 Task: Find connections with filter location Shāhābād with filter topic #linkedintrainer with filter profile language German with filter current company The Quint with filter school Dr. A.P.J. Abdul Kalam Technical University with filter industry Public Health with filter service category Video Animation with filter keywords title Human Resources
Action: Mouse moved to (548, 74)
Screenshot: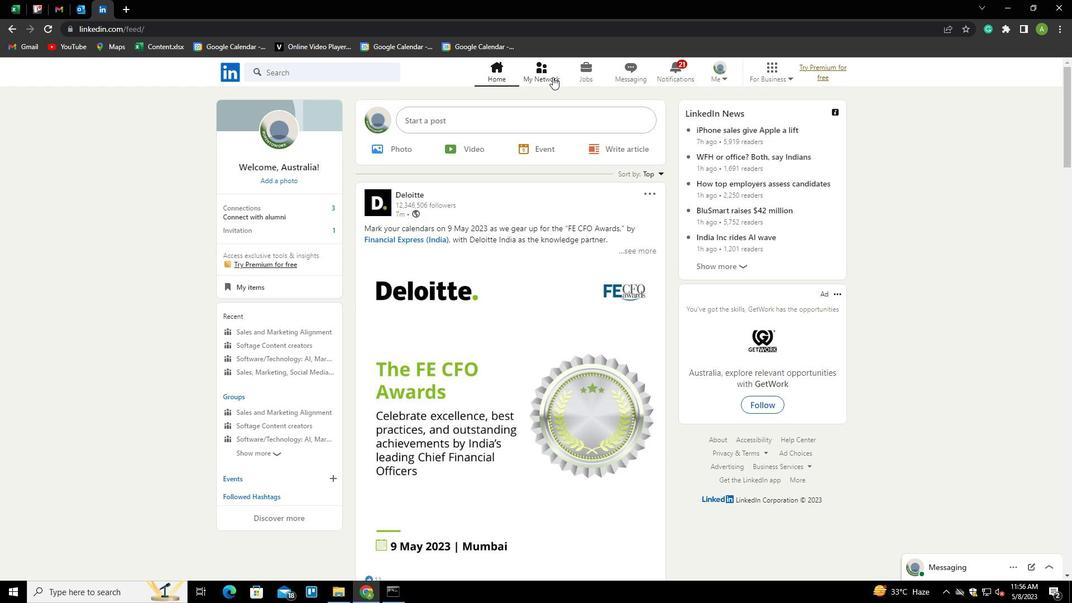 
Action: Mouse pressed left at (548, 74)
Screenshot: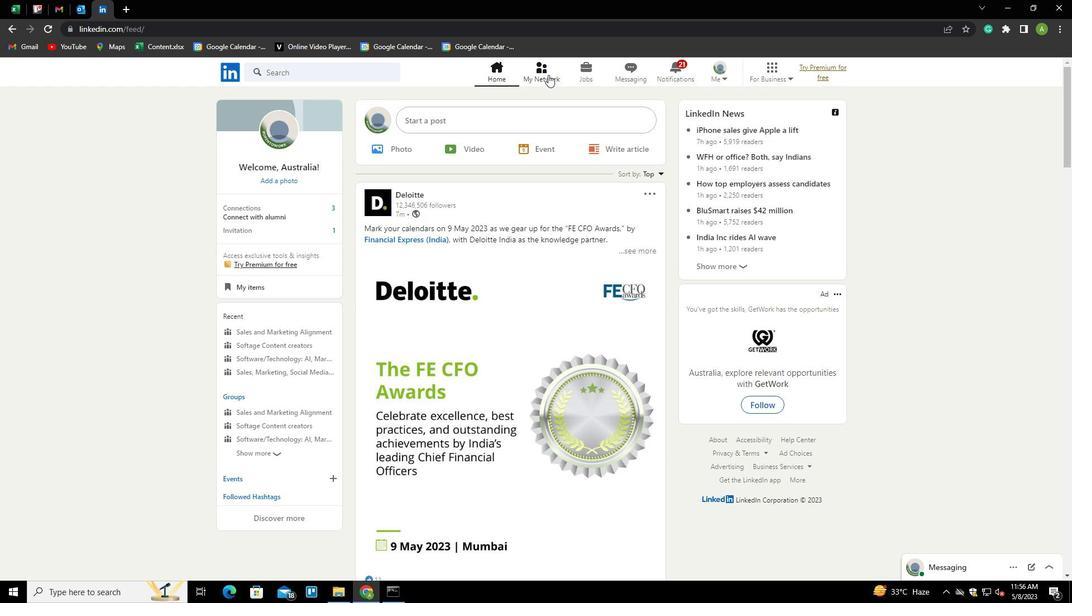 
Action: Mouse moved to (297, 129)
Screenshot: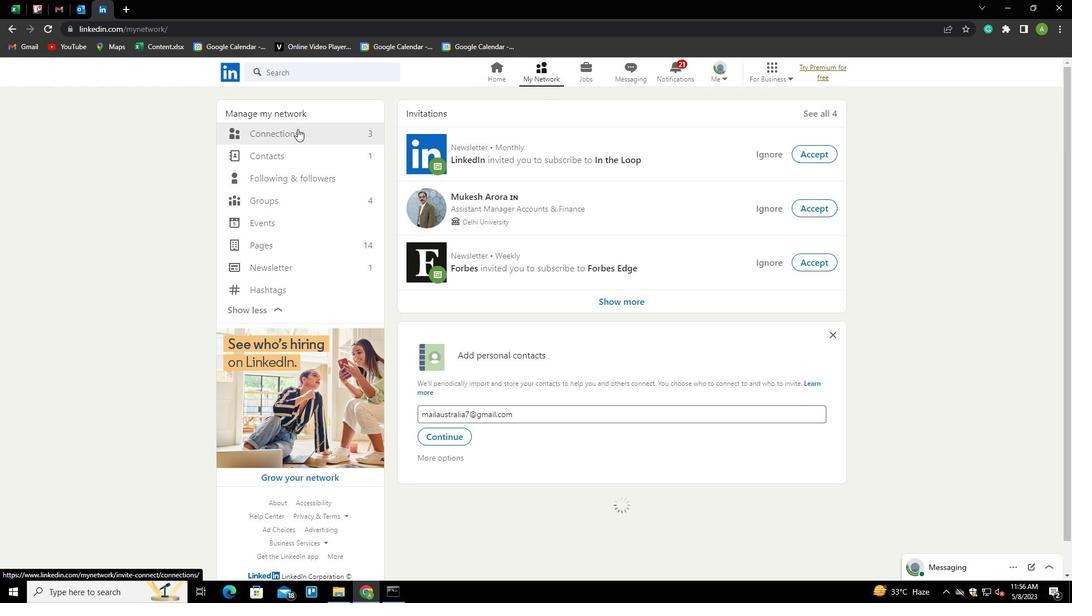 
Action: Mouse pressed left at (297, 129)
Screenshot: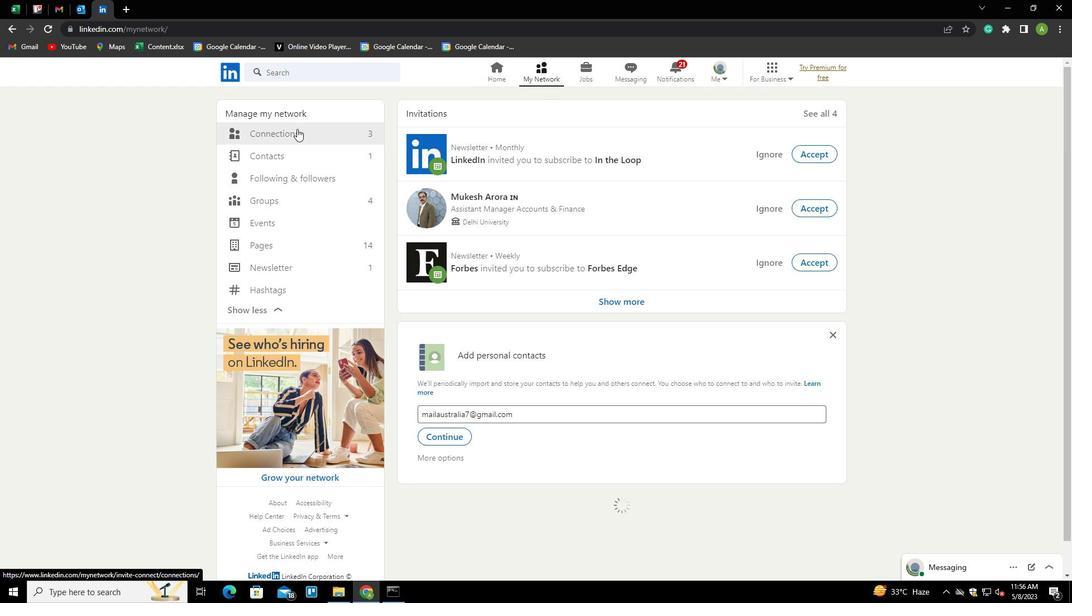 
Action: Mouse moved to (625, 129)
Screenshot: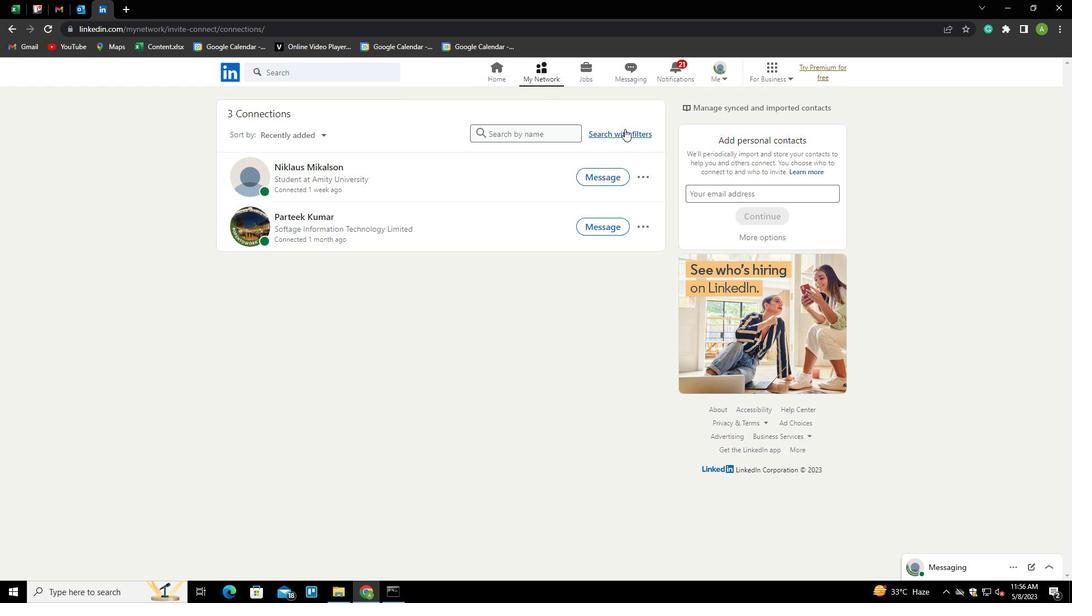 
Action: Mouse pressed left at (625, 129)
Screenshot: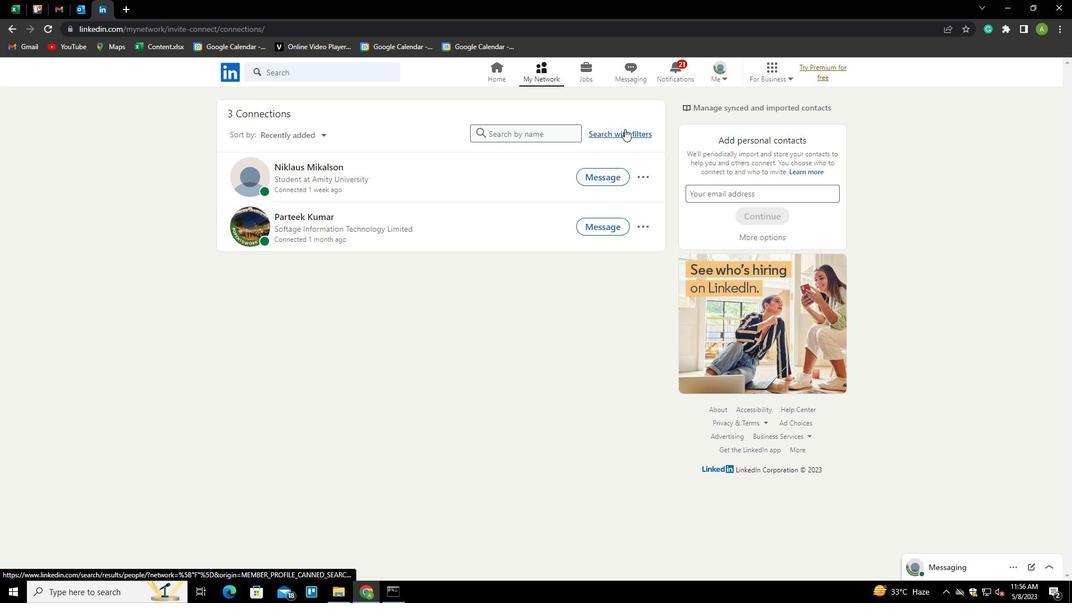 
Action: Mouse moved to (565, 103)
Screenshot: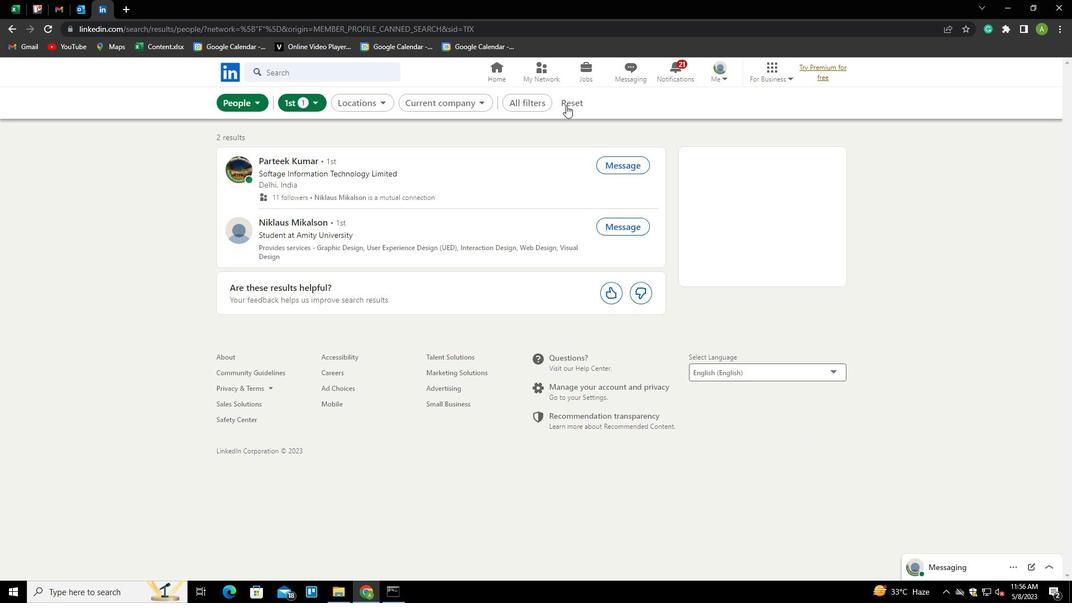 
Action: Mouse pressed left at (565, 103)
Screenshot: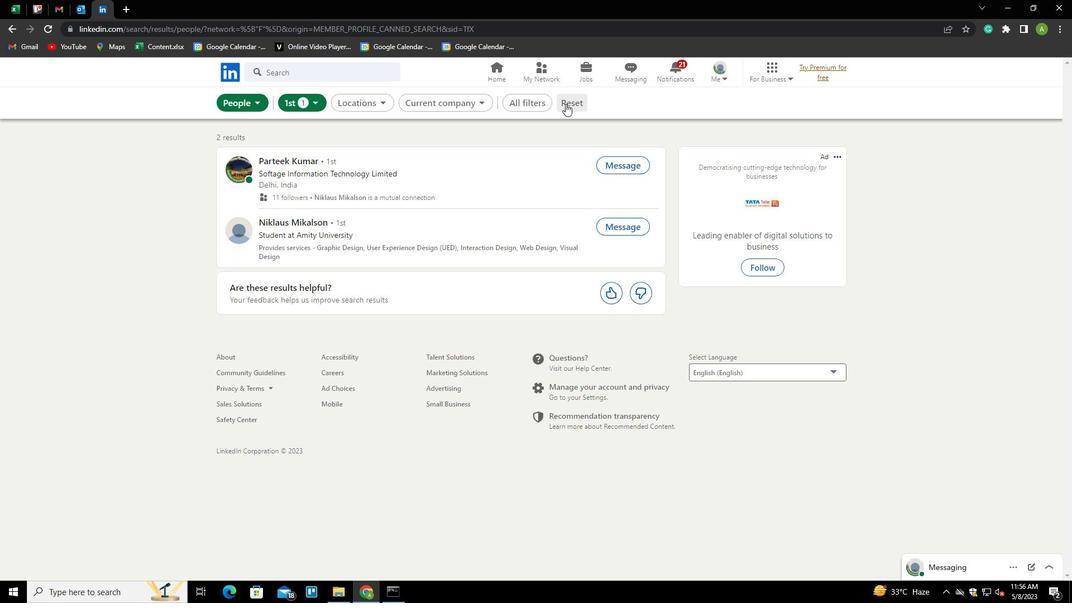 
Action: Mouse moved to (553, 102)
Screenshot: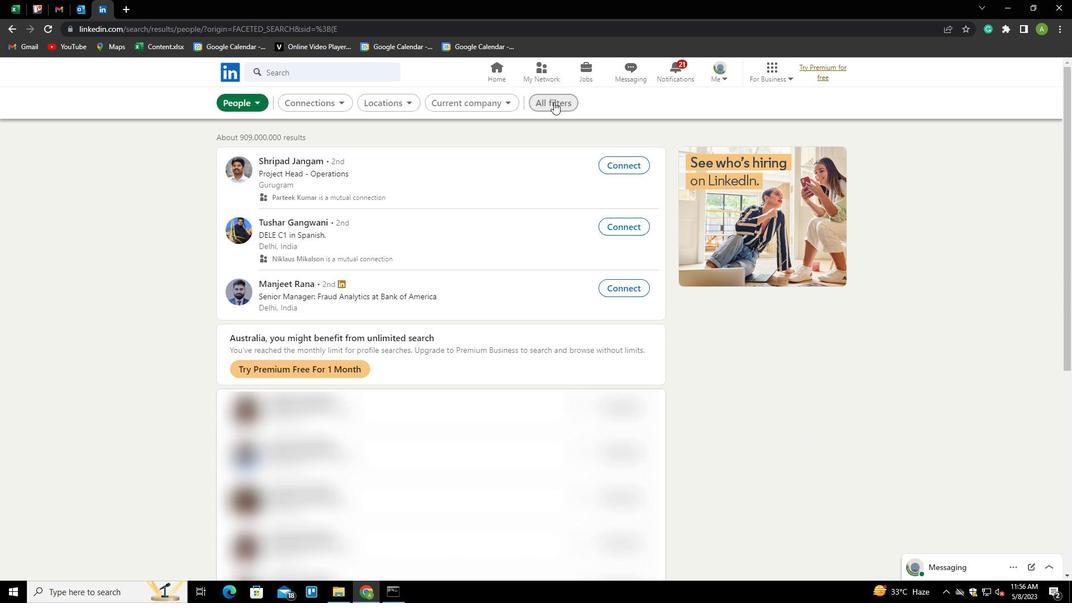 
Action: Mouse pressed left at (553, 102)
Screenshot: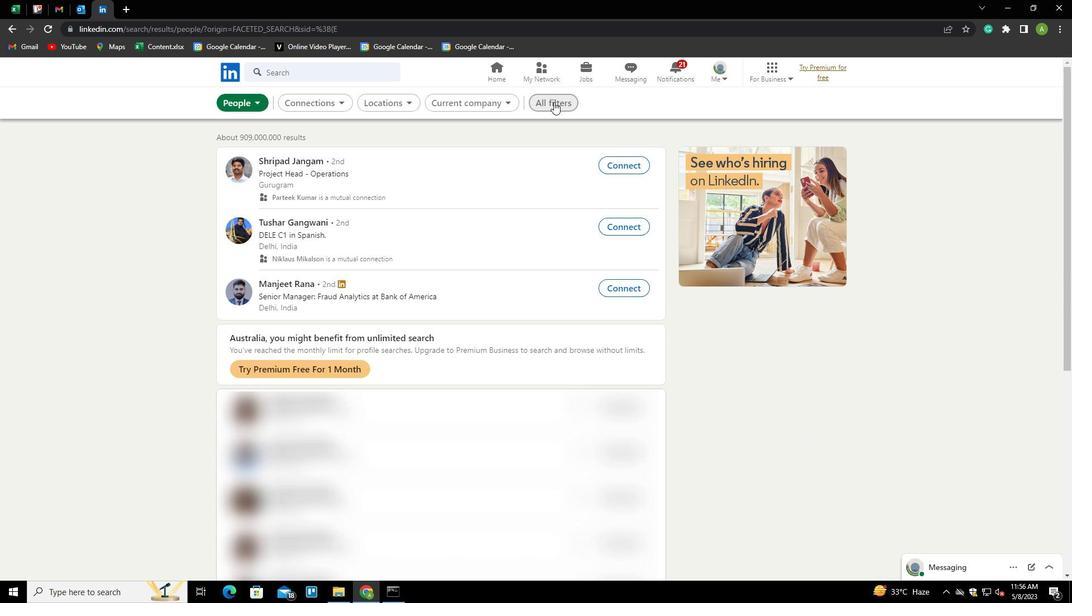 
Action: Mouse moved to (874, 352)
Screenshot: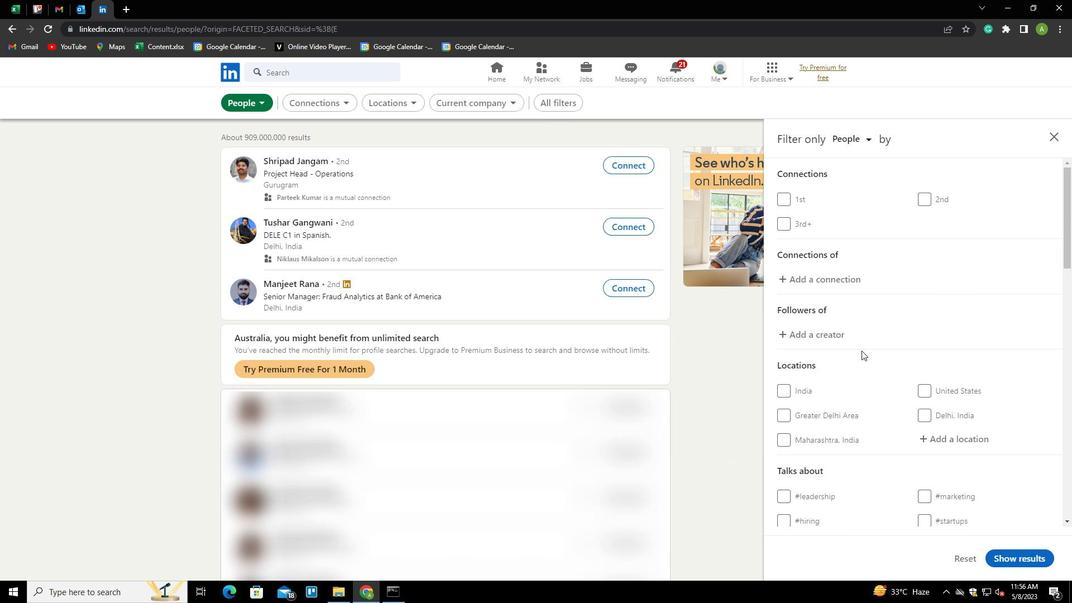 
Action: Mouse scrolled (874, 351) with delta (0, 0)
Screenshot: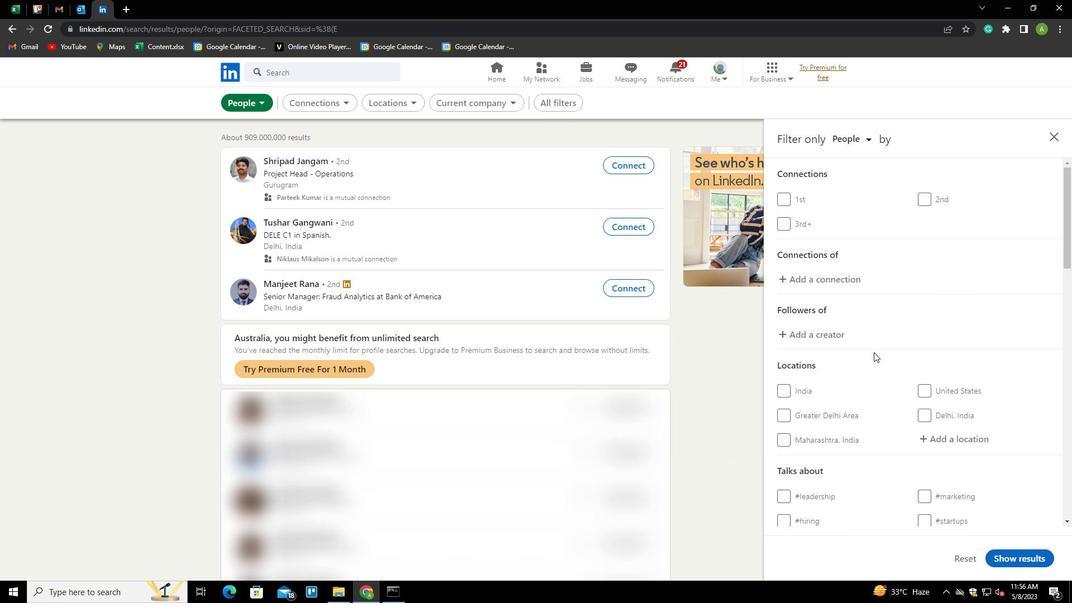 
Action: Mouse moved to (968, 380)
Screenshot: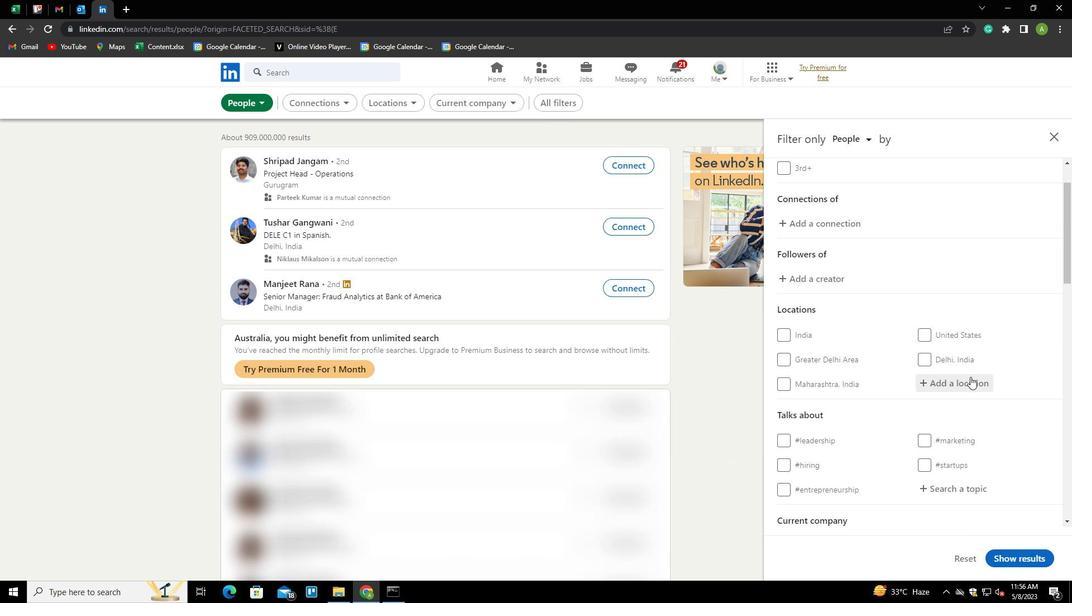 
Action: Mouse pressed left at (968, 380)
Screenshot: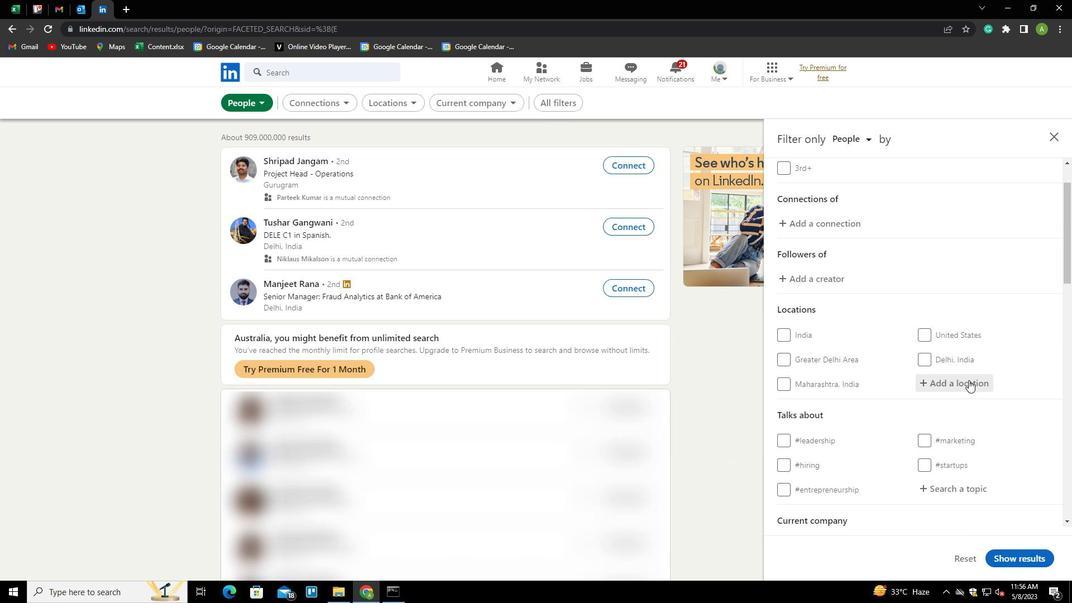 
Action: Mouse moved to (967, 381)
Screenshot: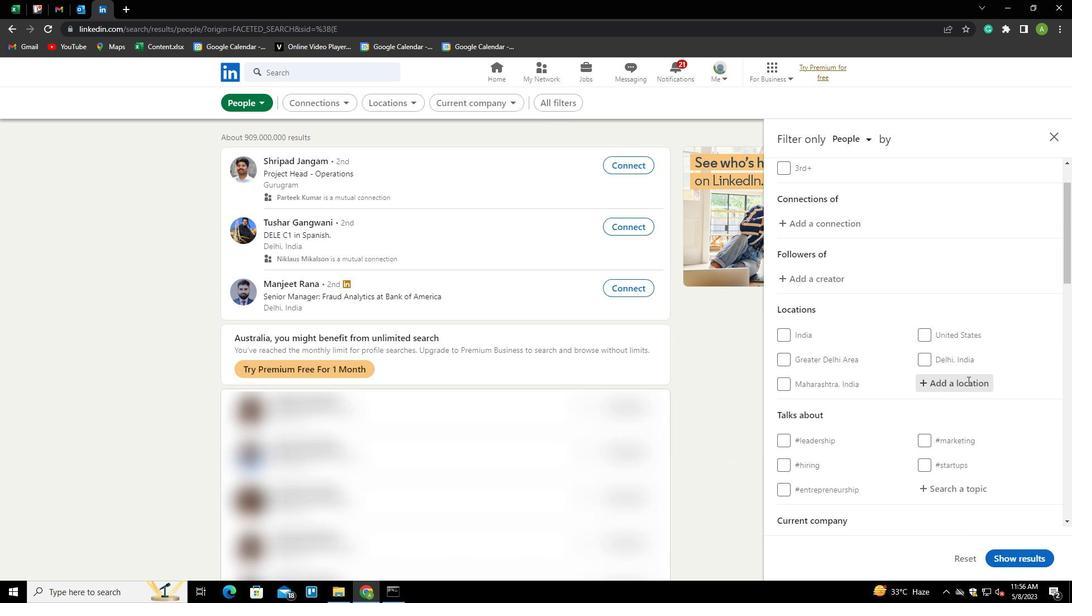 
Action: Key pressed <Key.shift>
Screenshot: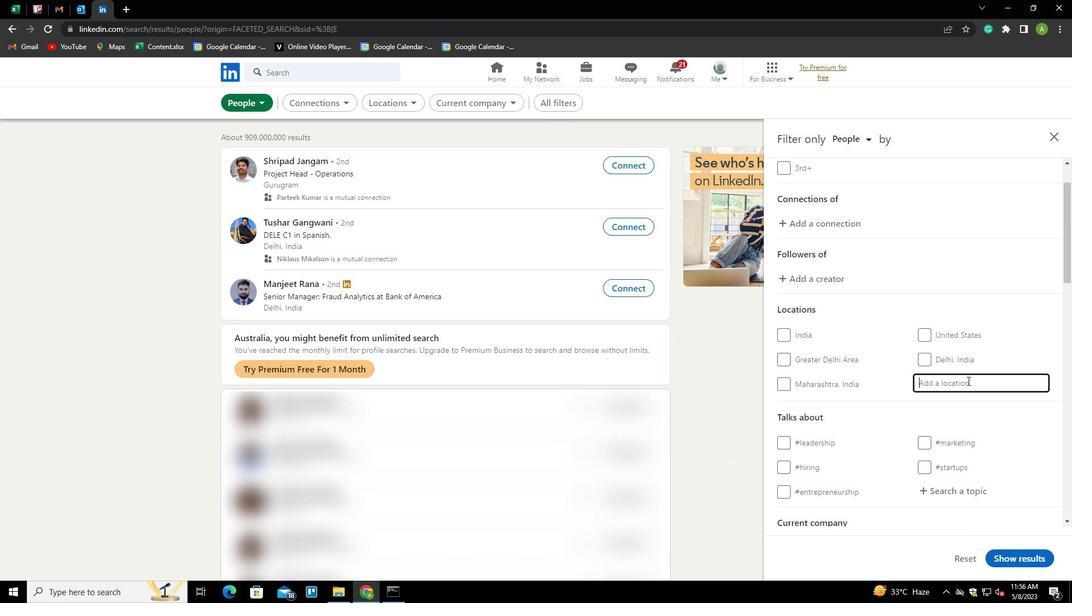 
Action: Mouse moved to (1083, 276)
Screenshot: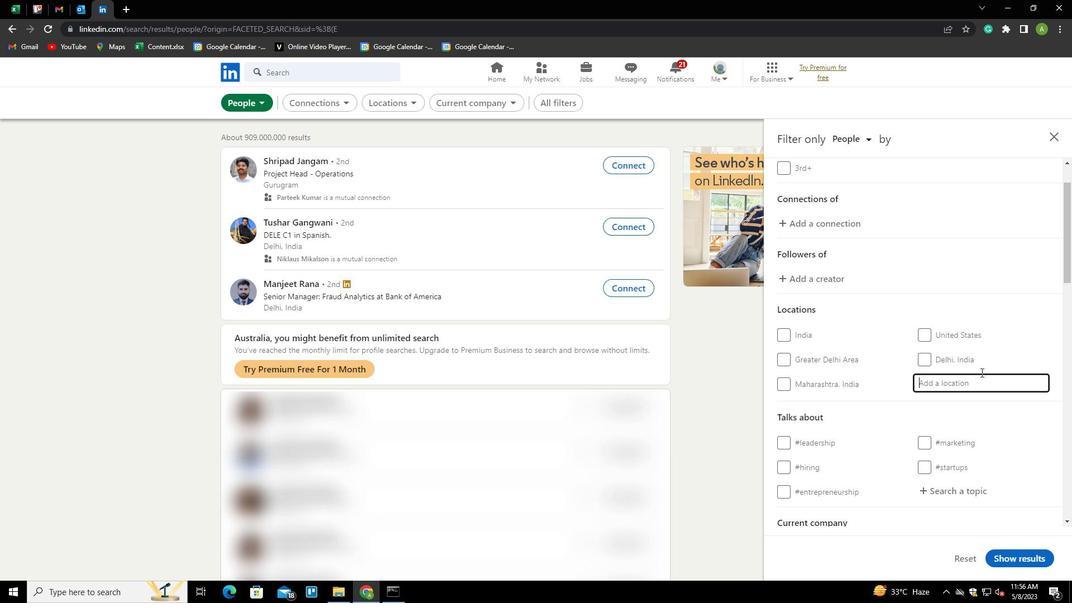 
Action: Key pressed S
Screenshot: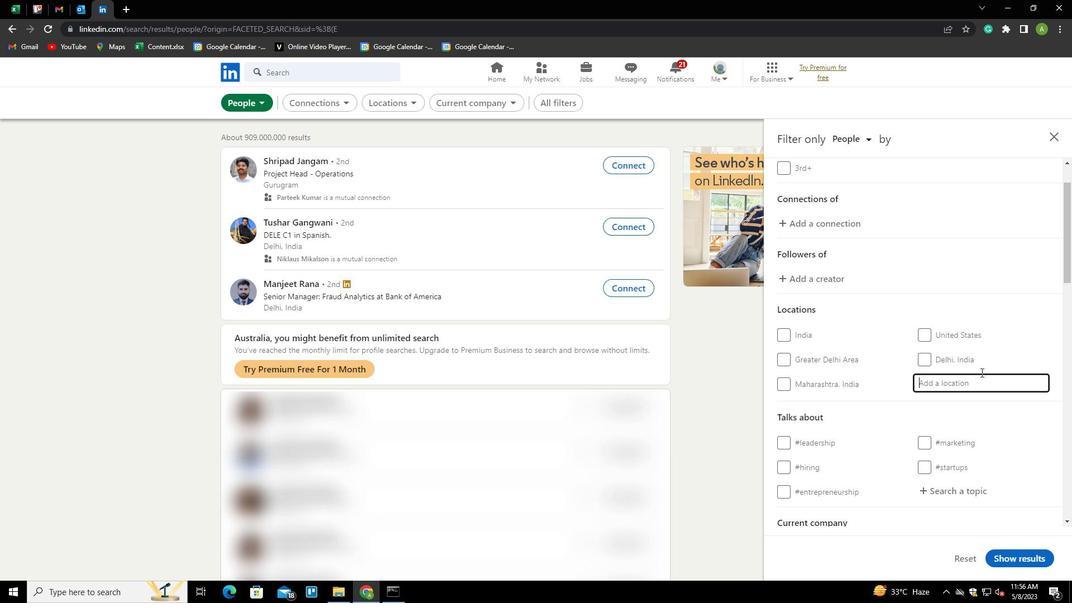 
Action: Mouse moved to (1072, 173)
Screenshot: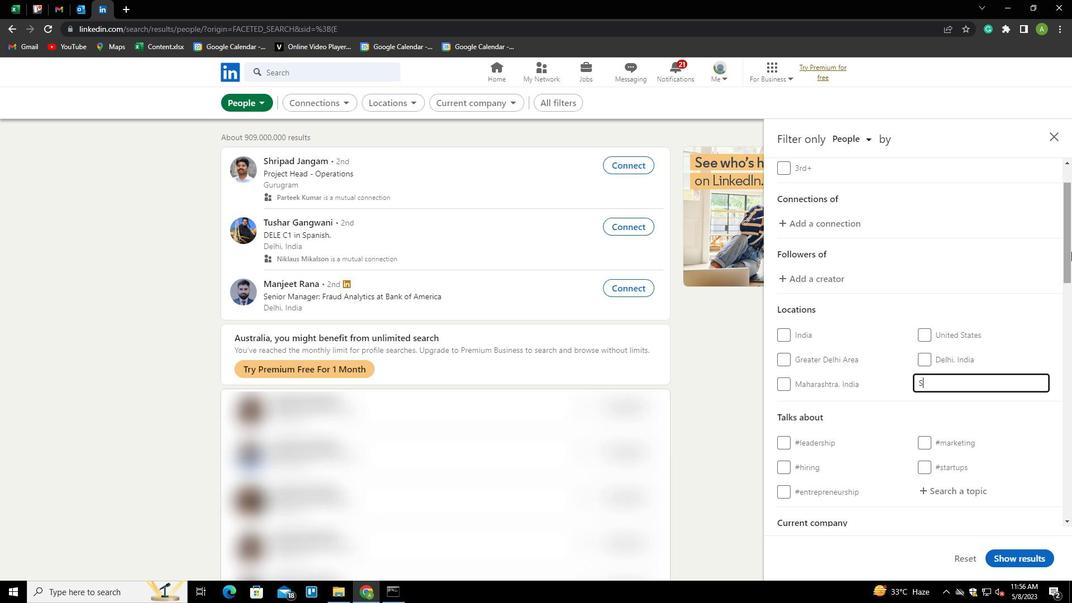 
Action: Key pressed HAHABAD<Key.down><Key.down><Key.enter>
Screenshot: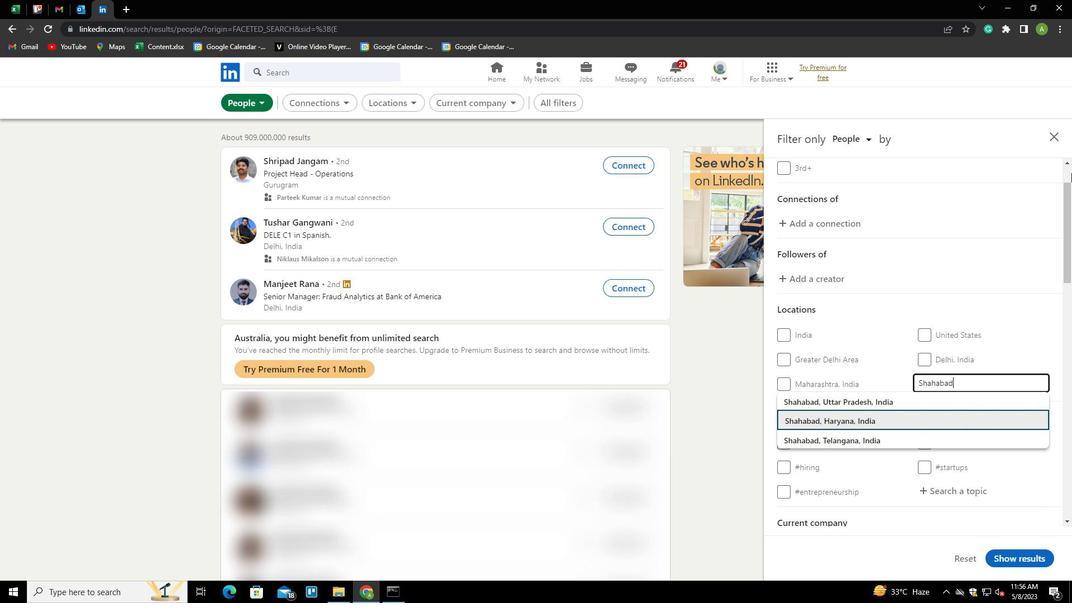 
Action: Mouse scrolled (1072, 172) with delta (0, 0)
Screenshot: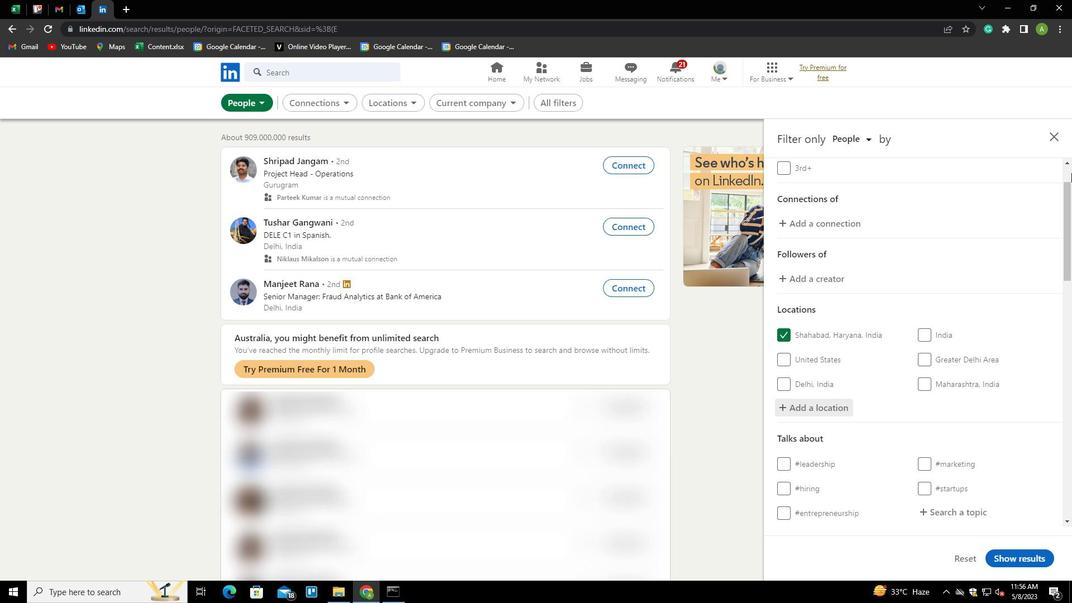
Action: Mouse moved to (1066, 175)
Screenshot: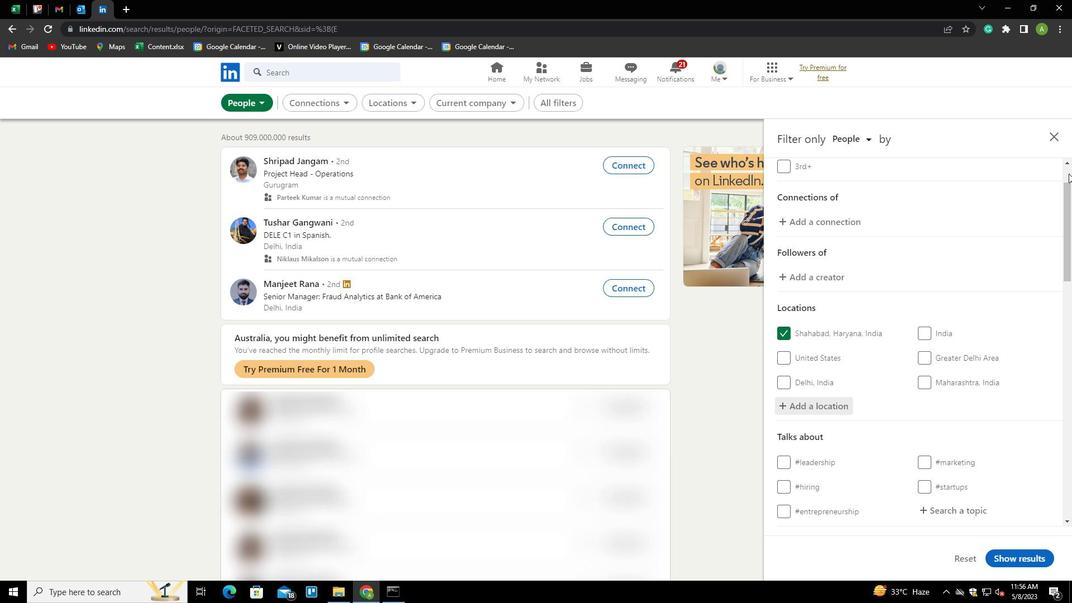 
Action: Mouse scrolled (1066, 174) with delta (0, 0)
Screenshot: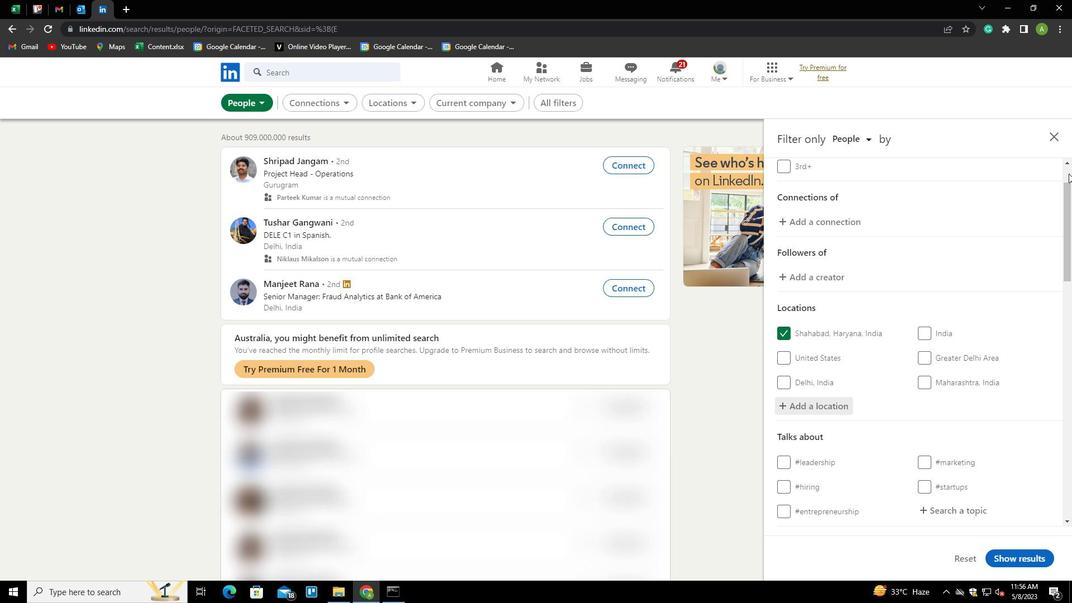 
Action: Mouse moved to (1026, 180)
Screenshot: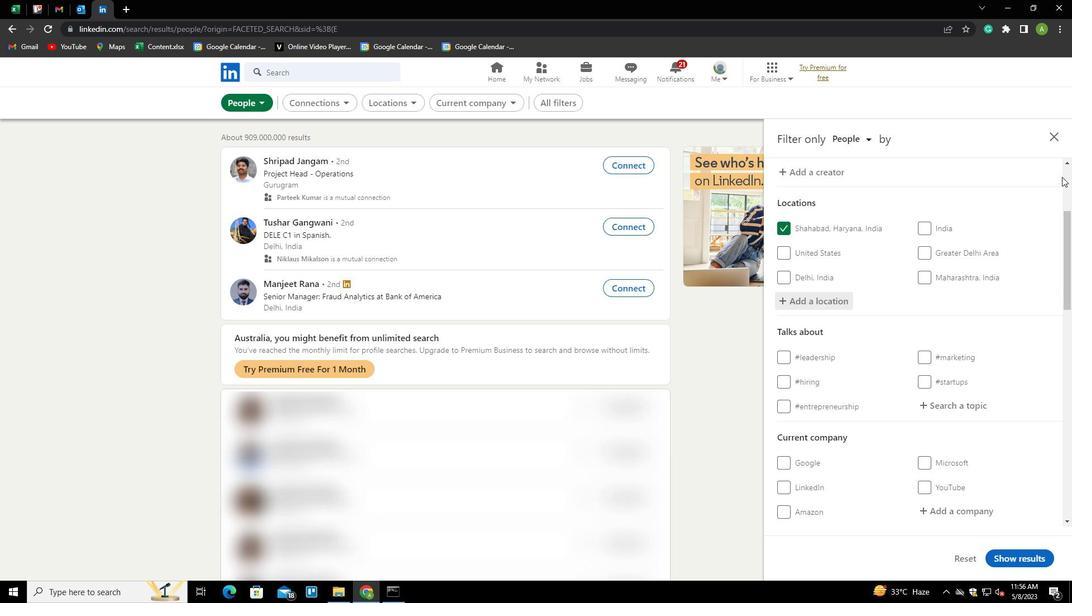 
Action: Mouse scrolled (1026, 179) with delta (0, 0)
Screenshot: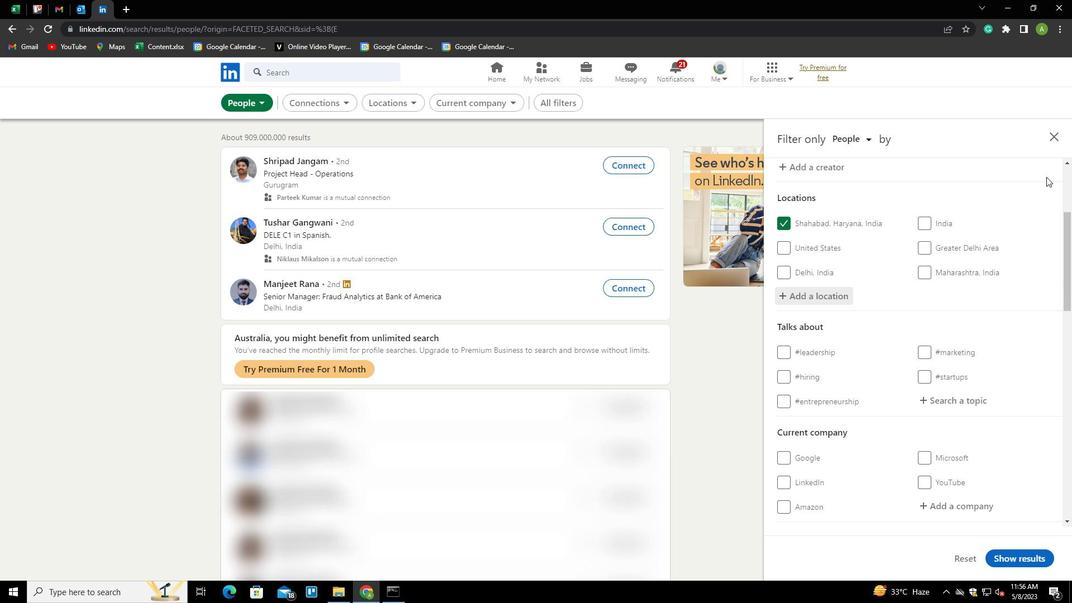 
Action: Mouse scrolled (1026, 179) with delta (0, 0)
Screenshot: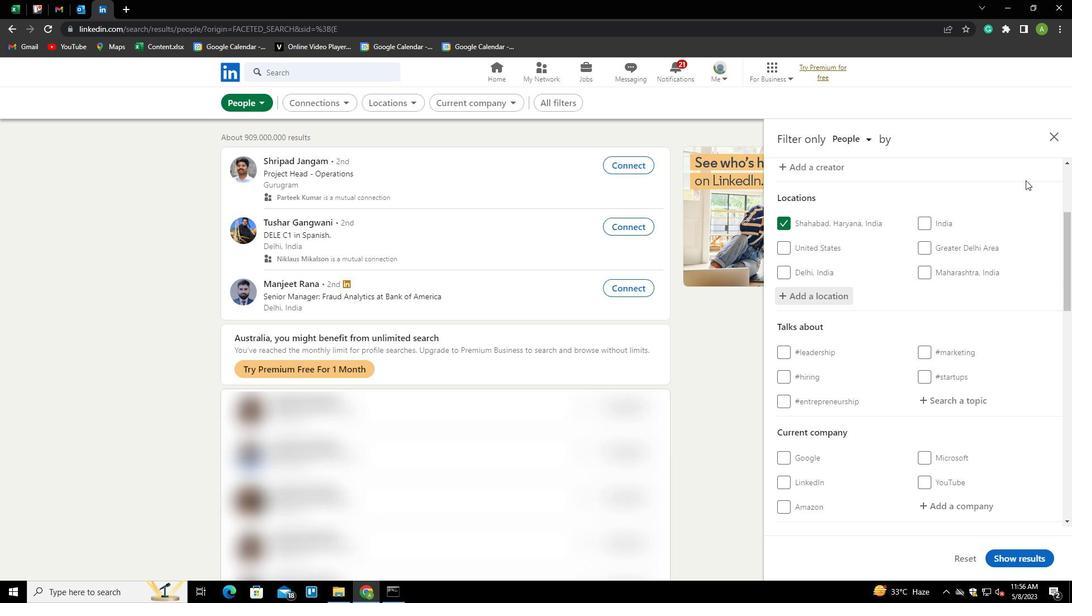 
Action: Mouse moved to (976, 283)
Screenshot: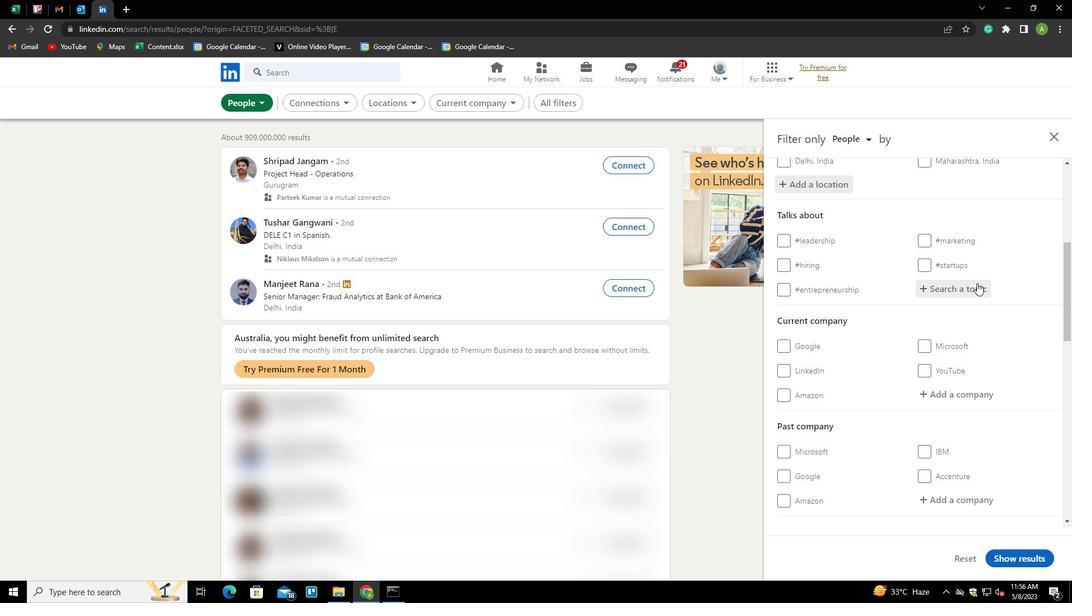 
Action: Mouse pressed left at (976, 283)
Screenshot: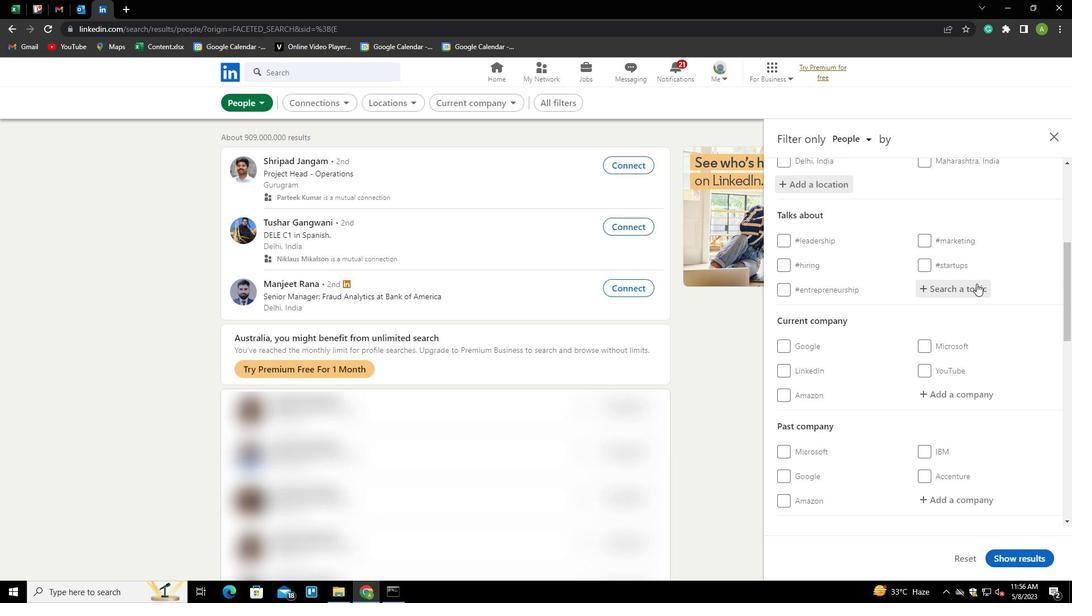 
Action: Mouse moved to (977, 283)
Screenshot: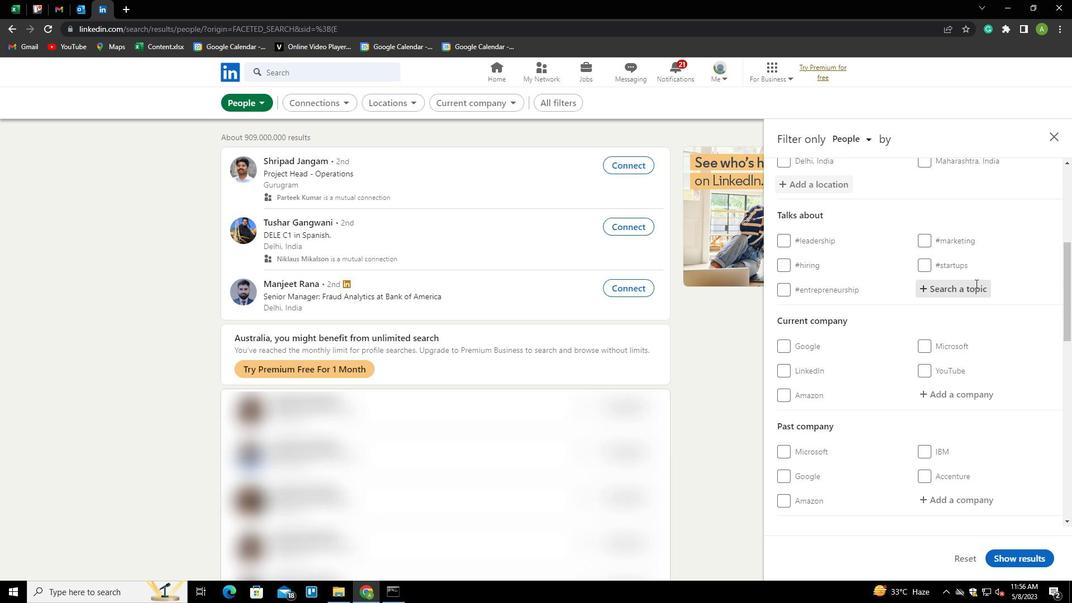 
Action: Key pressed LINKEDINTRAINER<Key.down><Key.enter>
Screenshot: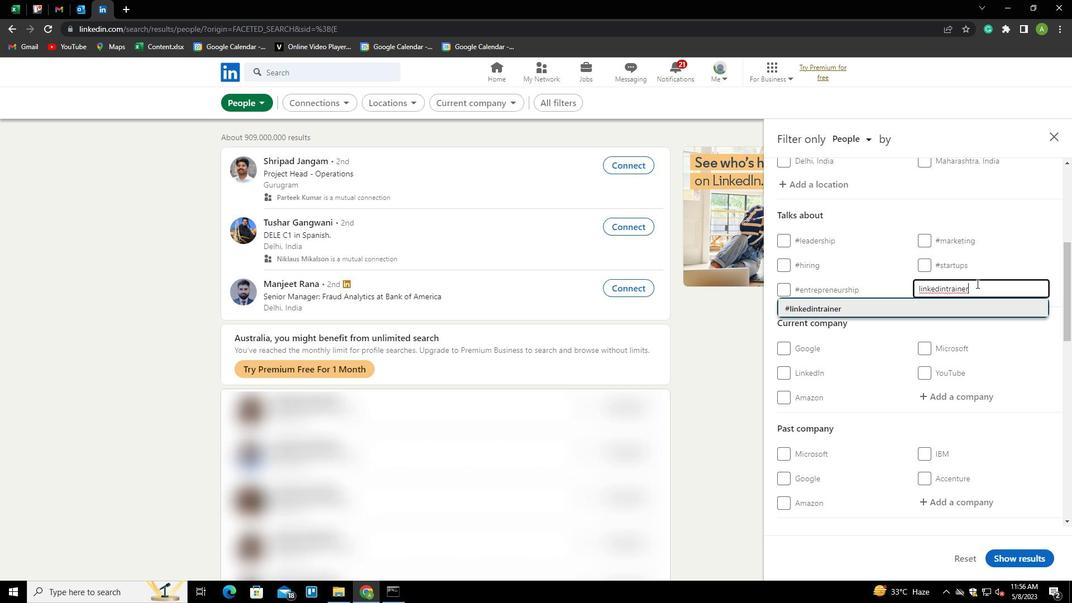 
Action: Mouse scrolled (977, 283) with delta (0, 0)
Screenshot: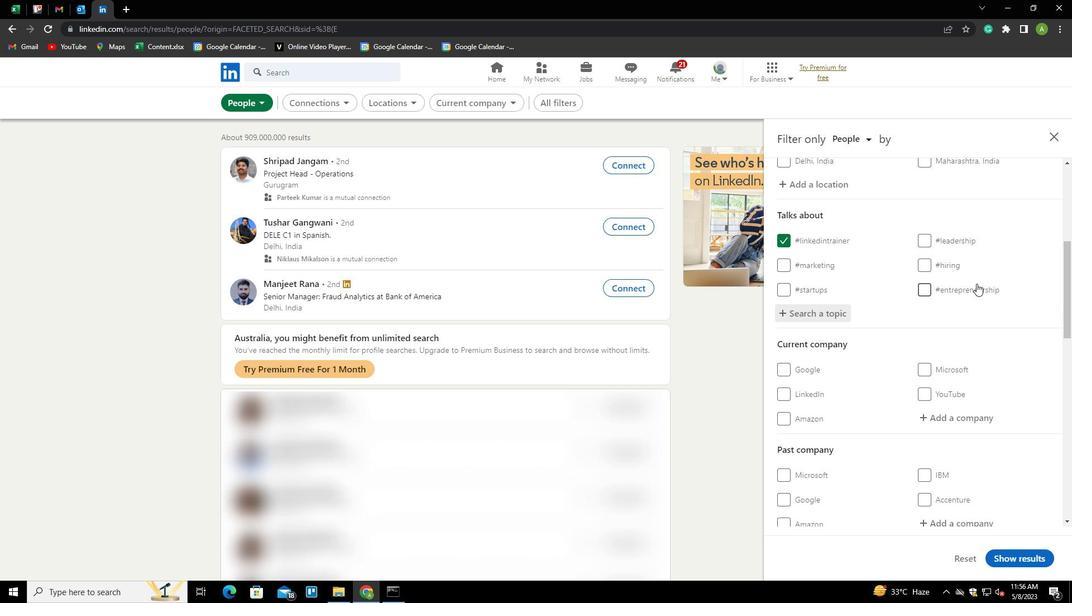 
Action: Mouse scrolled (977, 283) with delta (0, 0)
Screenshot: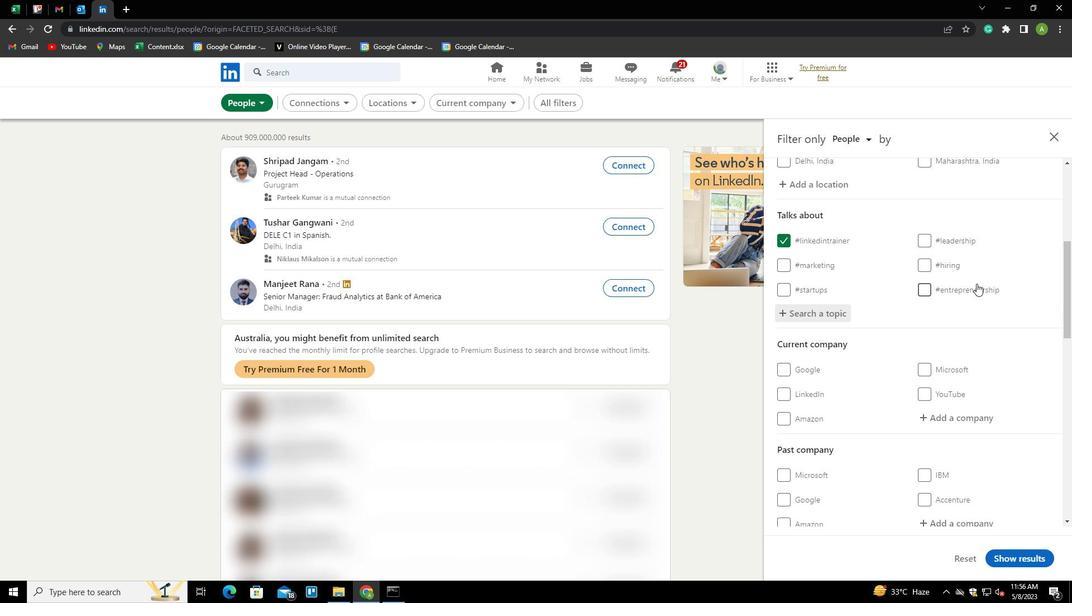 
Action: Mouse scrolled (977, 283) with delta (0, 0)
Screenshot: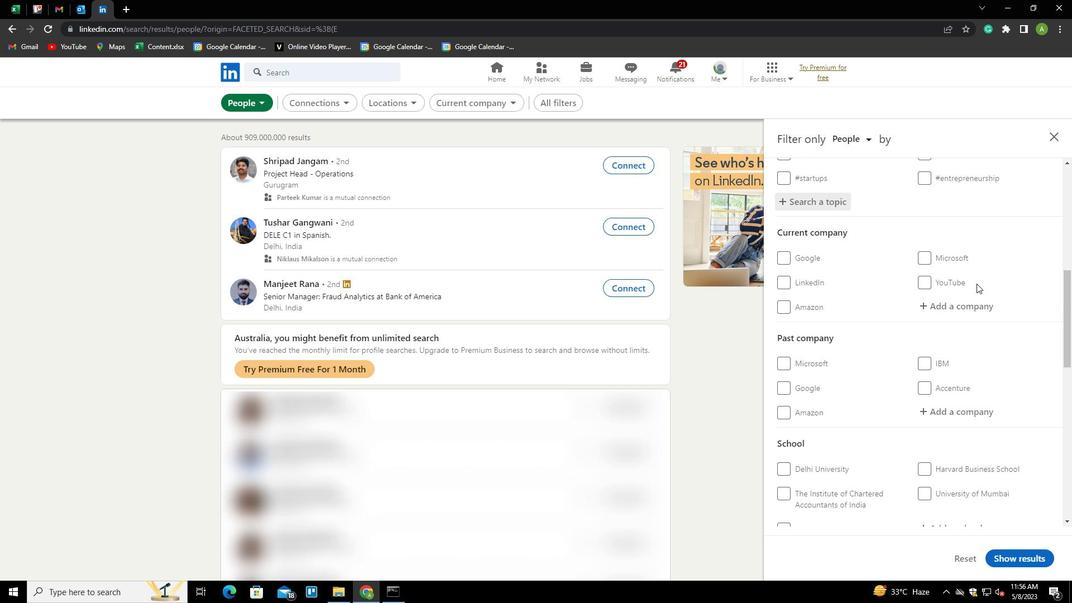 
Action: Mouse scrolled (977, 283) with delta (0, 0)
Screenshot: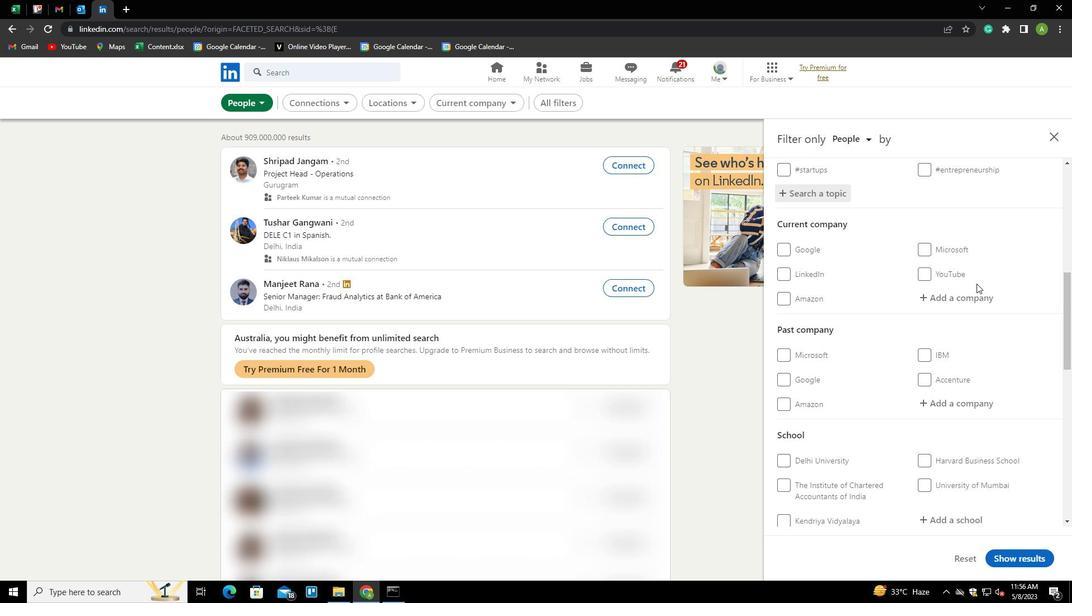 
Action: Mouse scrolled (977, 283) with delta (0, 0)
Screenshot: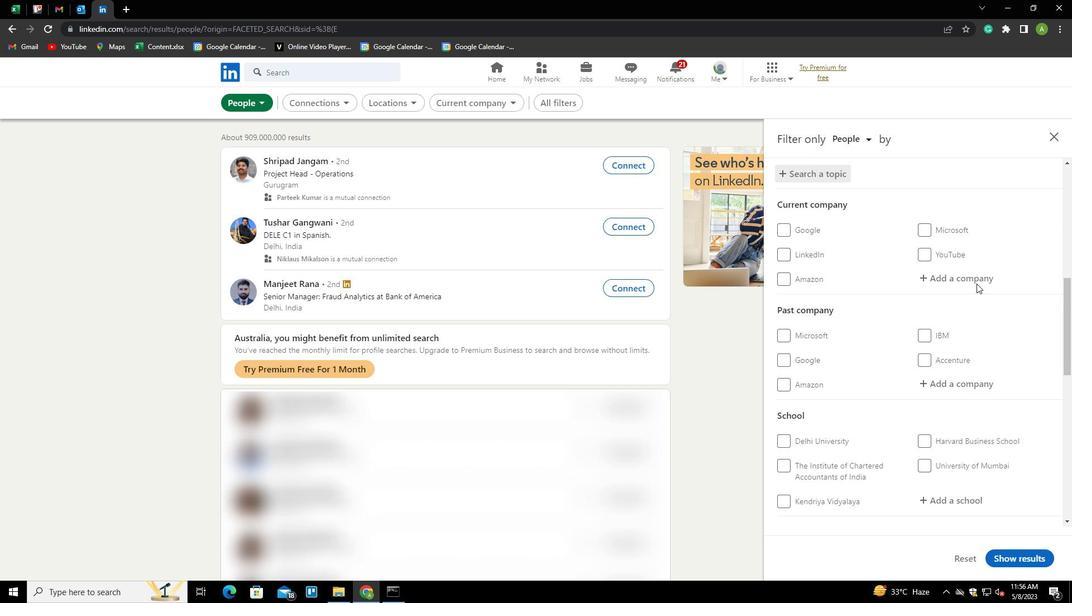 
Action: Mouse scrolled (977, 283) with delta (0, 0)
Screenshot: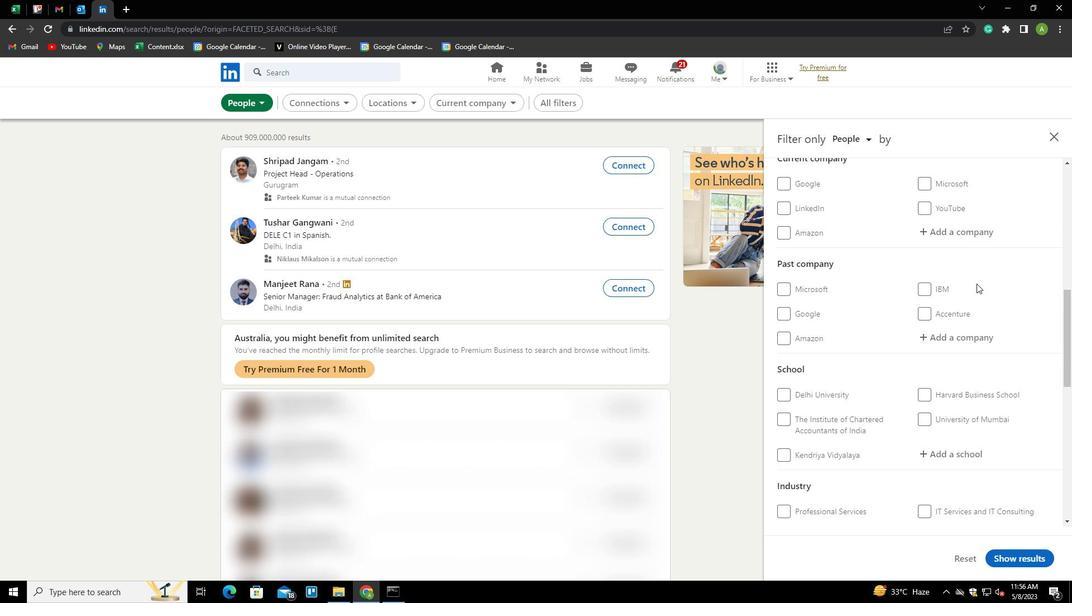
Action: Mouse scrolled (977, 283) with delta (0, 0)
Screenshot: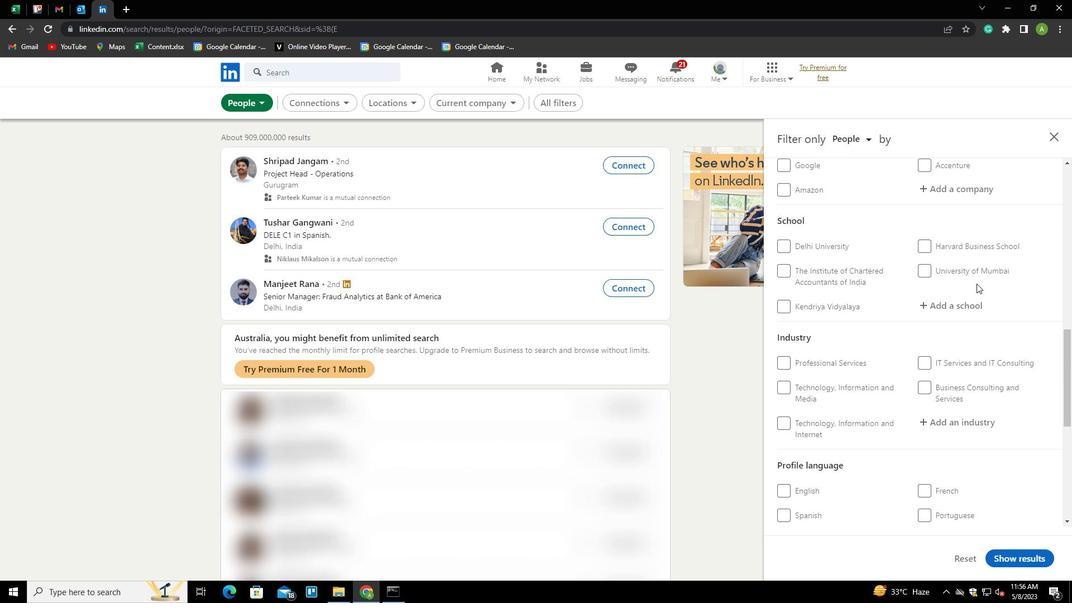 
Action: Mouse scrolled (977, 283) with delta (0, 0)
Screenshot: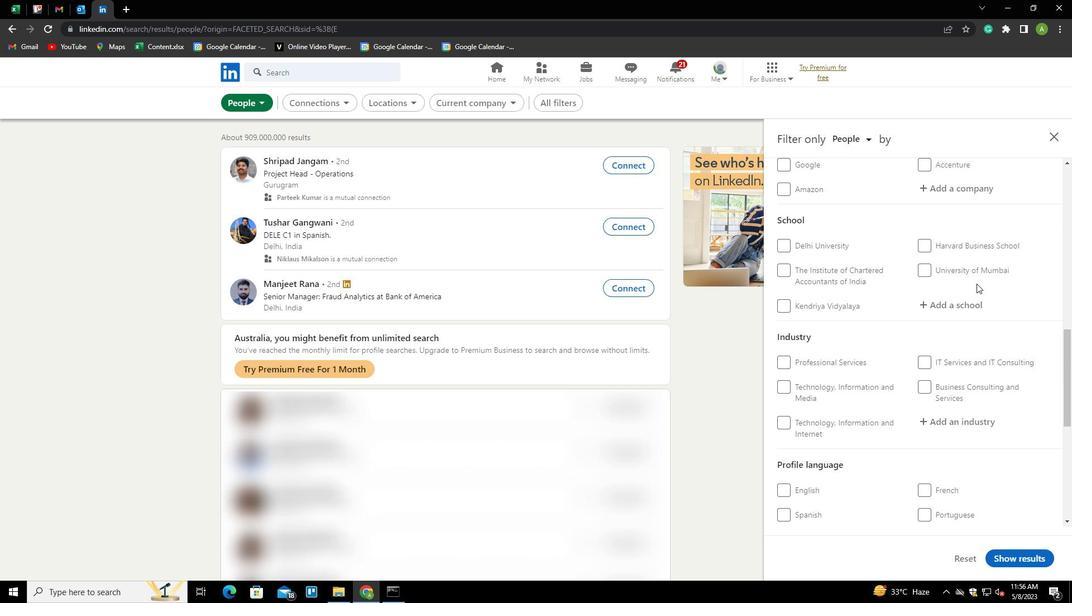 
Action: Mouse scrolled (977, 283) with delta (0, 0)
Screenshot: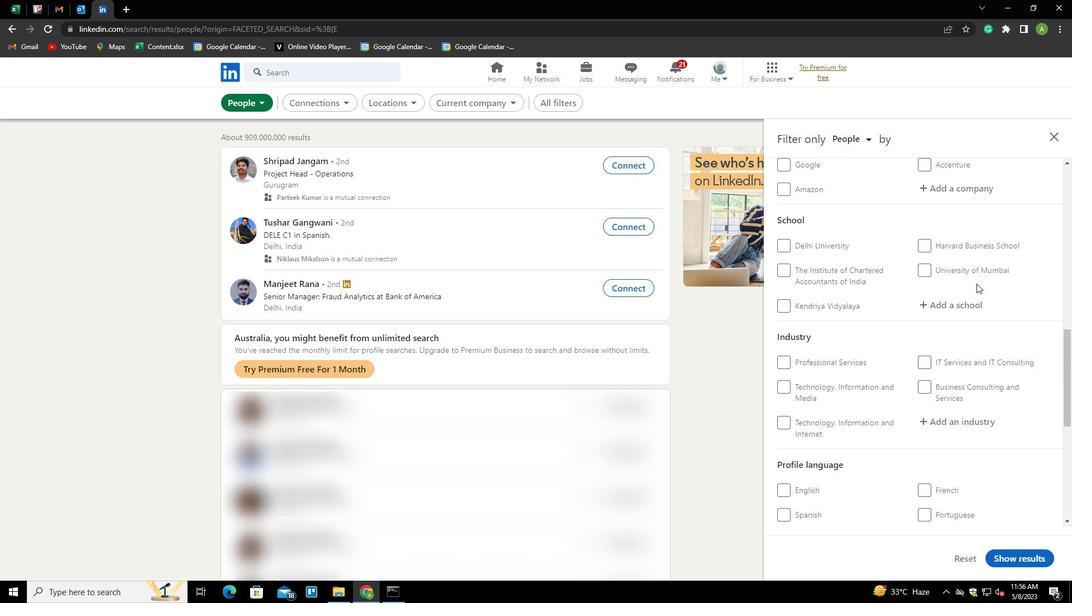 
Action: Mouse scrolled (977, 283) with delta (0, 0)
Screenshot: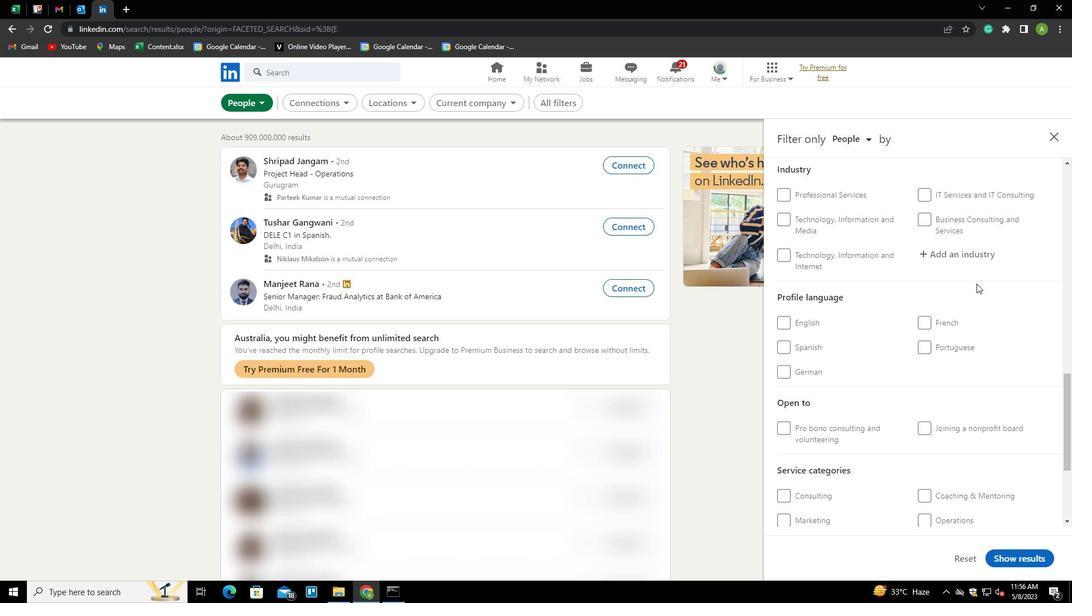 
Action: Mouse moved to (810, 319)
Screenshot: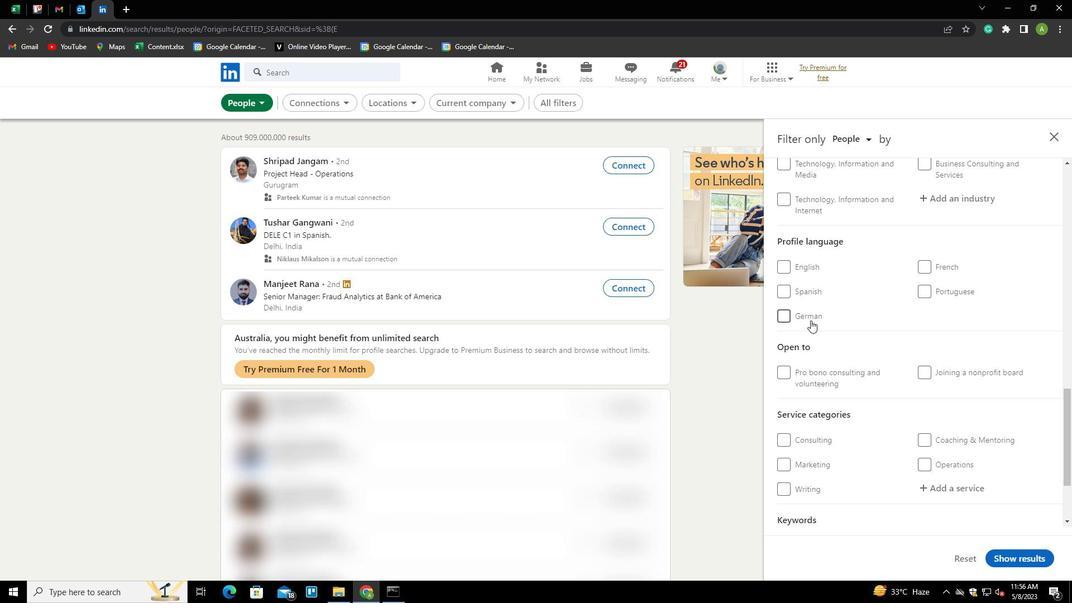 
Action: Mouse pressed left at (810, 319)
Screenshot: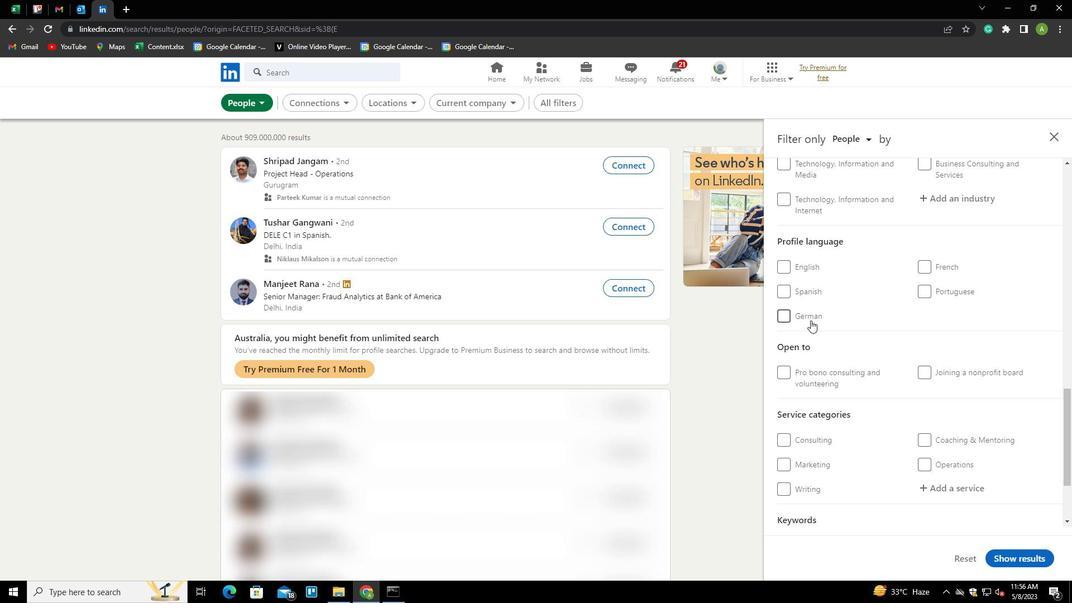 
Action: Mouse moved to (909, 311)
Screenshot: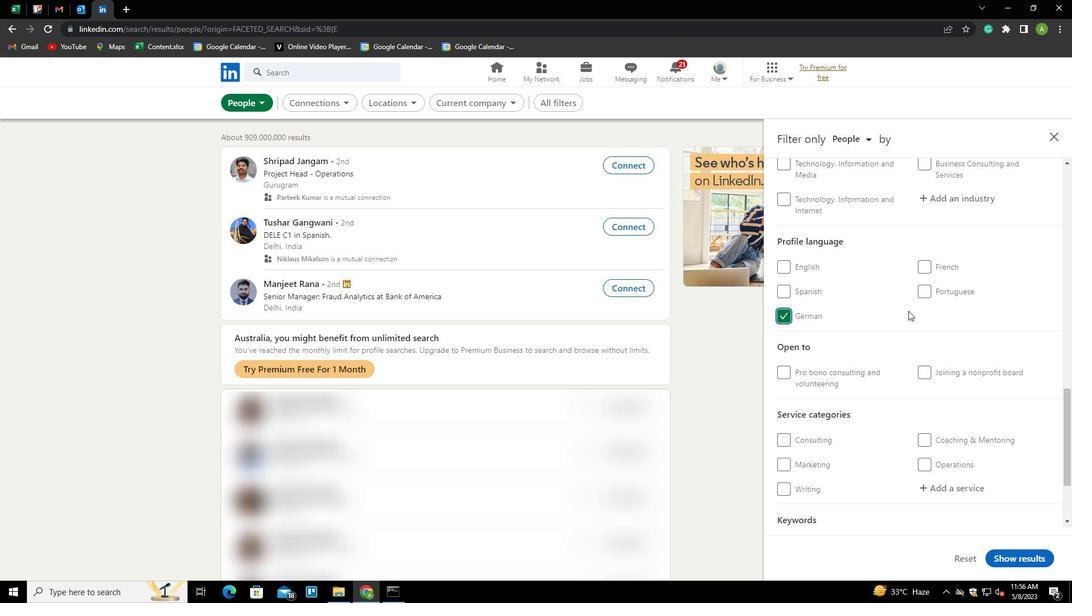 
Action: Mouse scrolled (909, 311) with delta (0, 0)
Screenshot: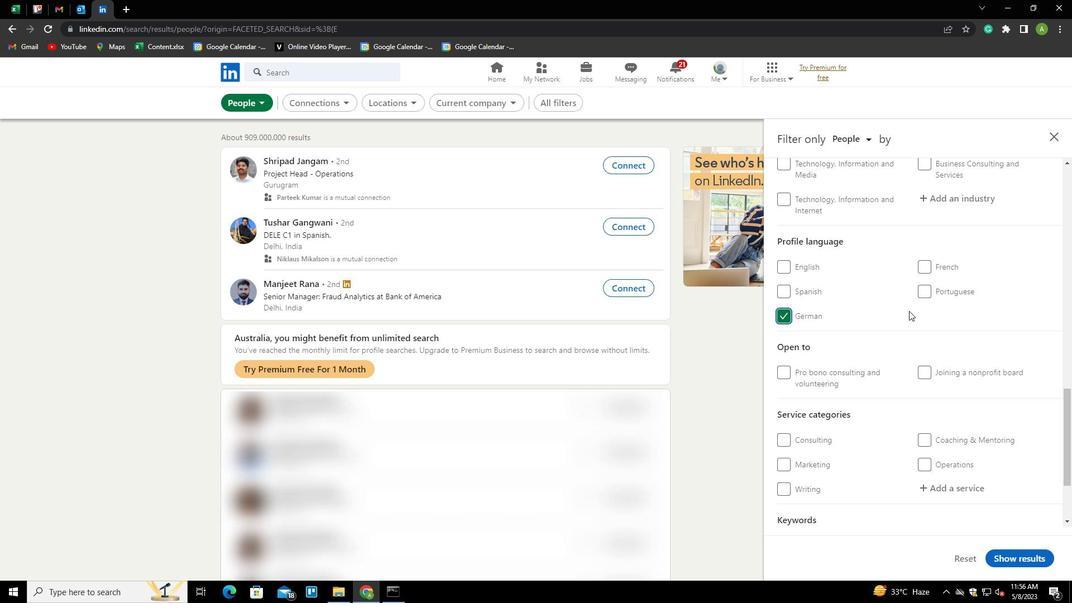 
Action: Mouse scrolled (909, 311) with delta (0, 0)
Screenshot: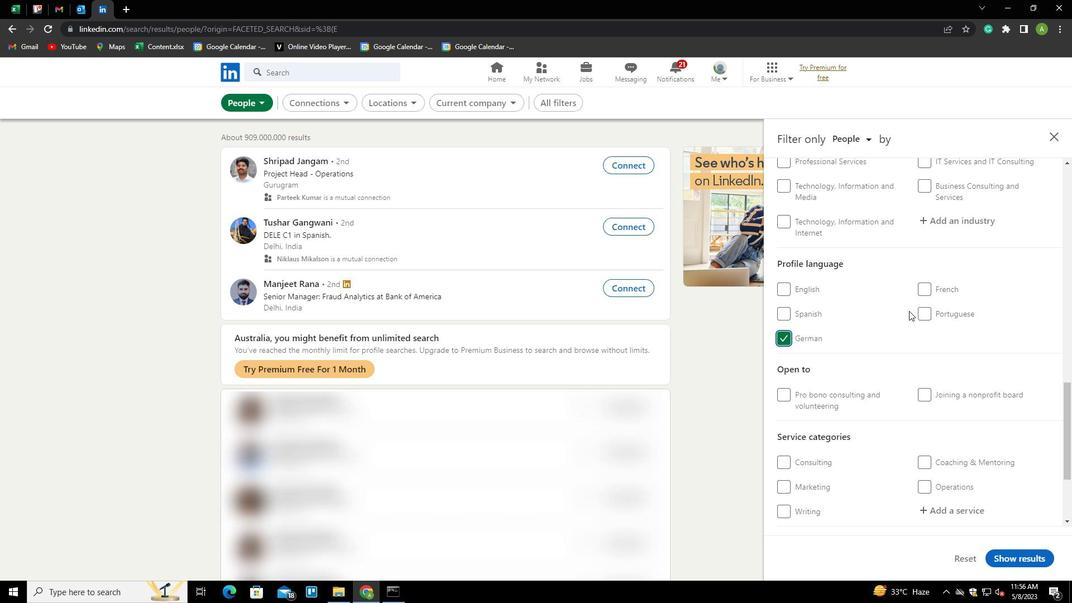 
Action: Mouse scrolled (909, 311) with delta (0, 0)
Screenshot: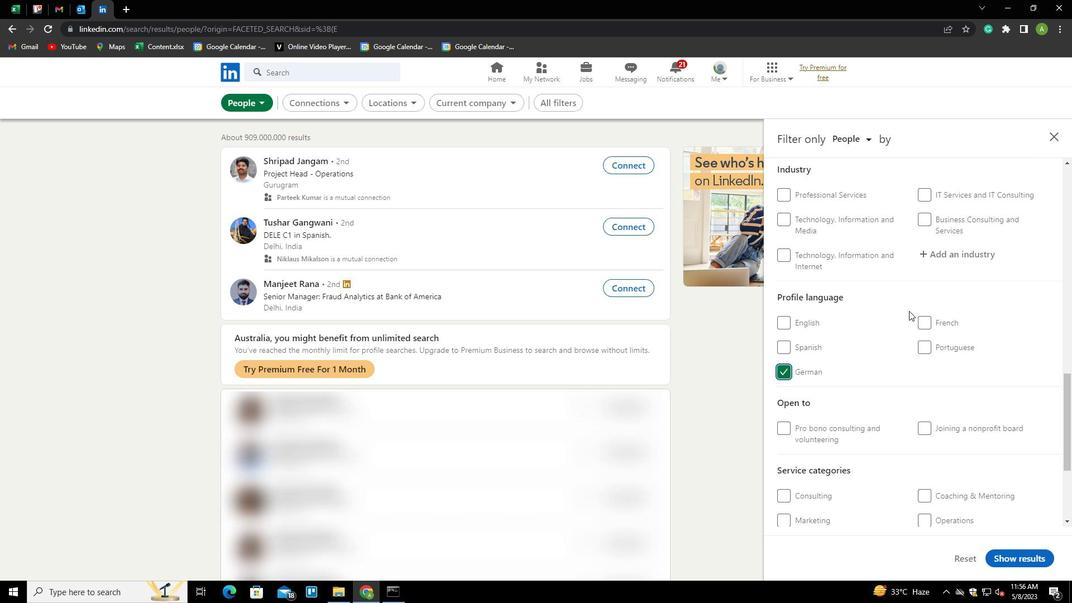 
Action: Mouse scrolled (909, 311) with delta (0, 0)
Screenshot: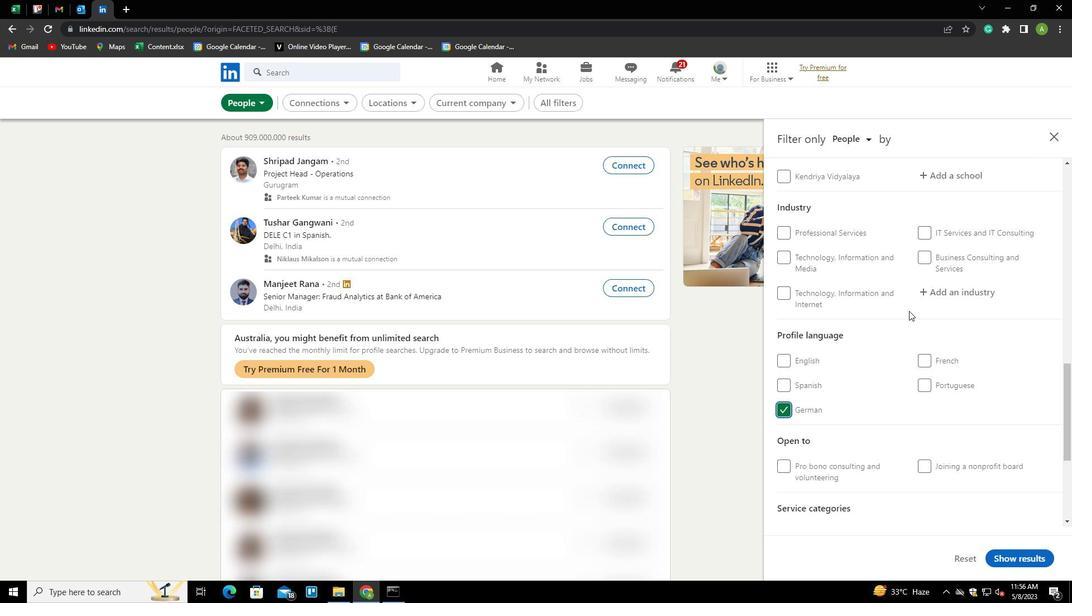 
Action: Mouse scrolled (909, 311) with delta (0, 0)
Screenshot: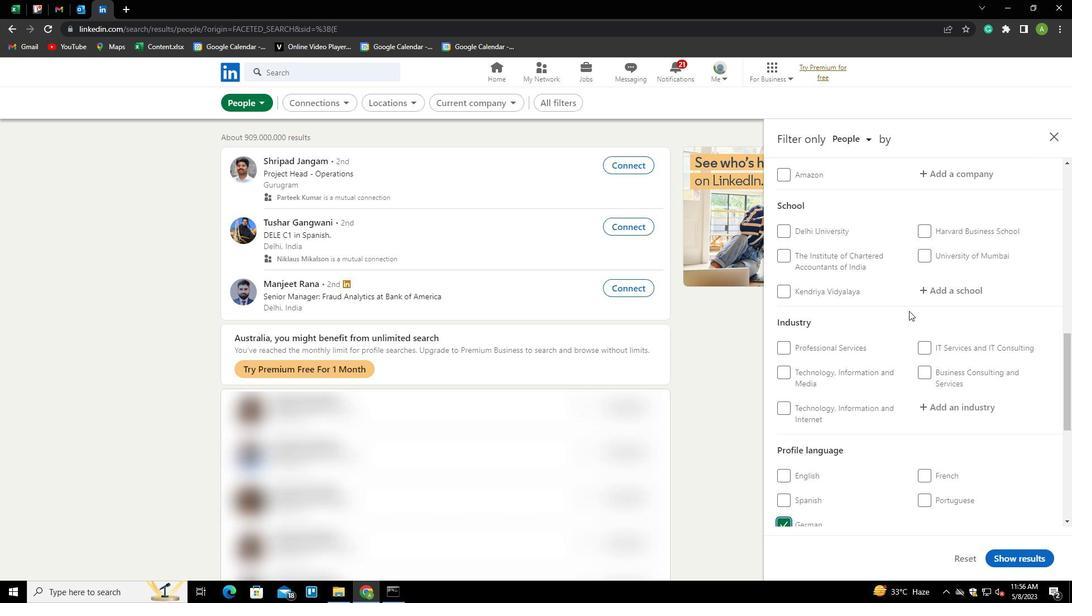 
Action: Mouse scrolled (909, 311) with delta (0, 0)
Screenshot: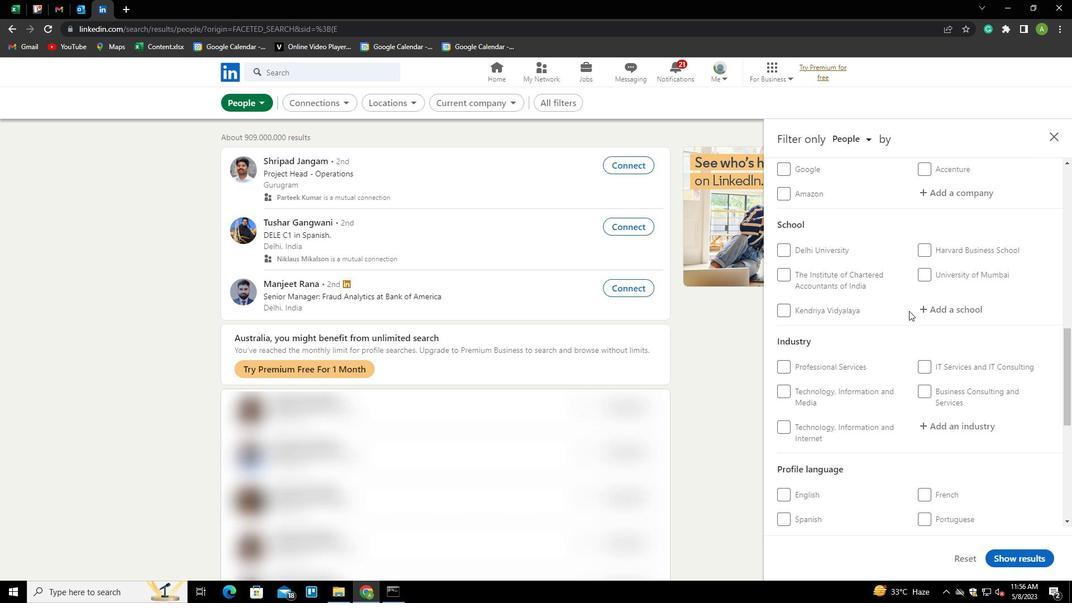 
Action: Mouse scrolled (909, 311) with delta (0, 0)
Screenshot: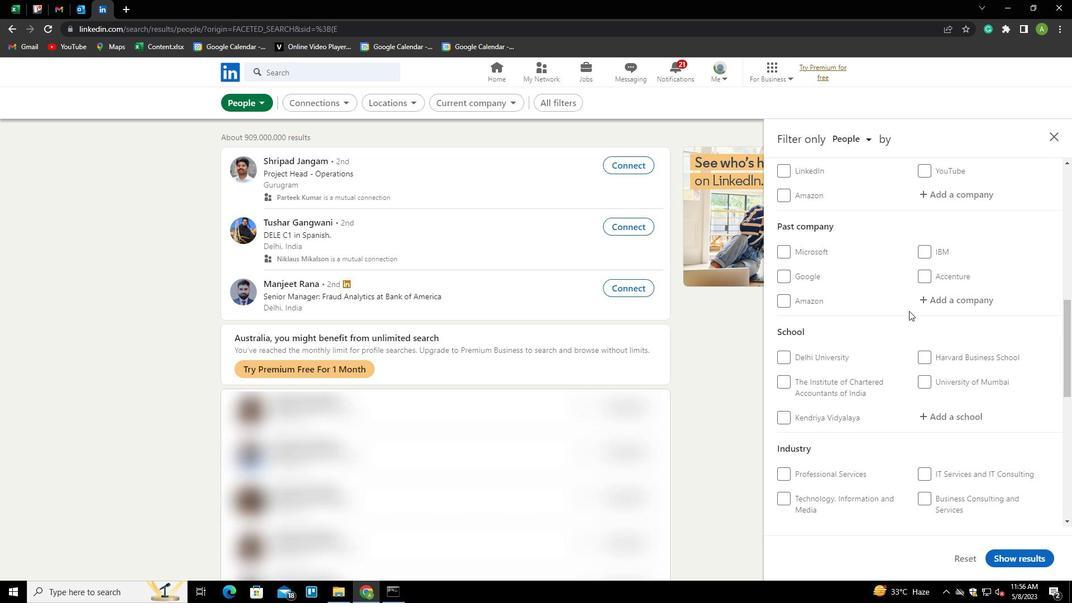 
Action: Mouse moved to (909, 311)
Screenshot: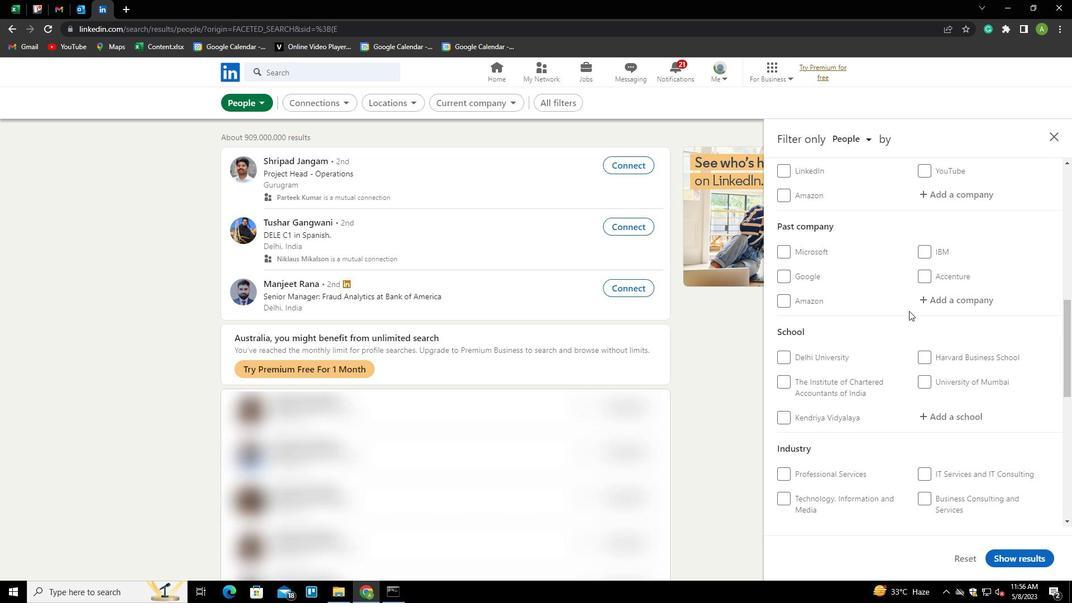 
Action: Mouse scrolled (909, 311) with delta (0, 0)
Screenshot: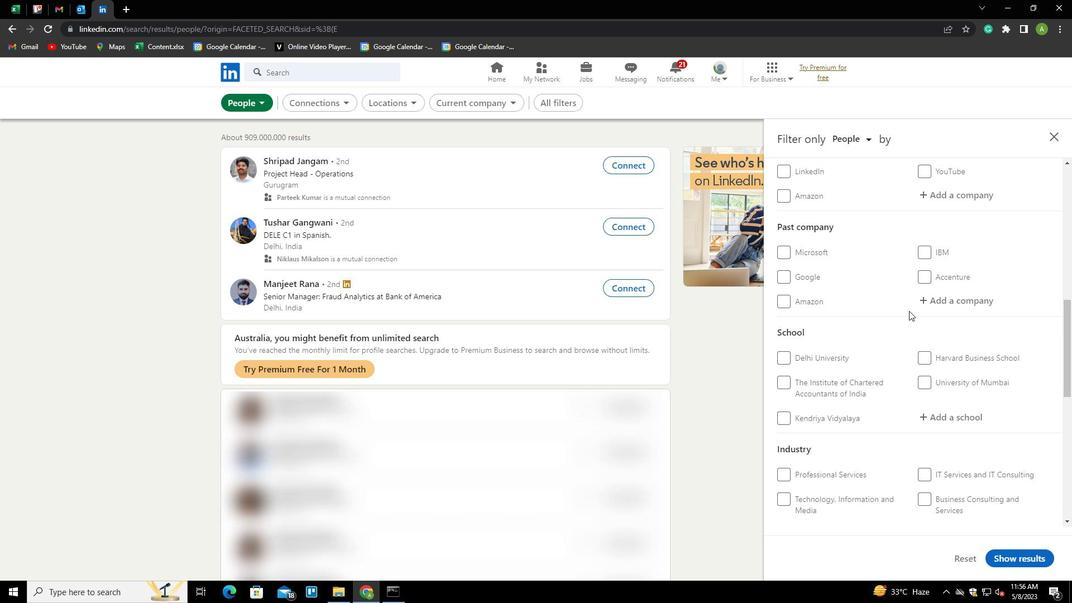 
Action: Mouse moved to (932, 310)
Screenshot: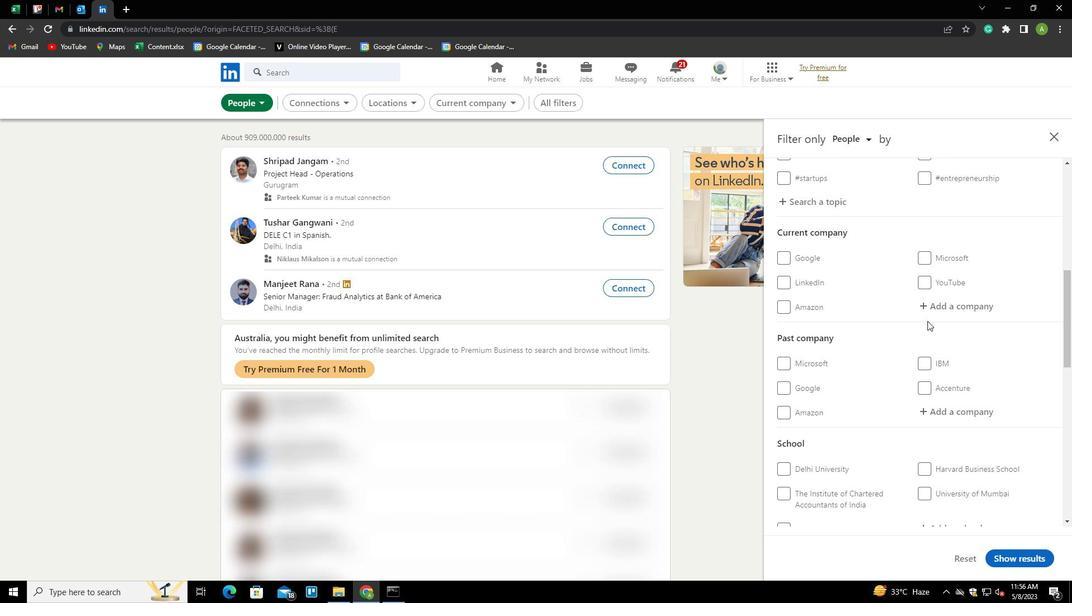 
Action: Mouse pressed left at (932, 310)
Screenshot: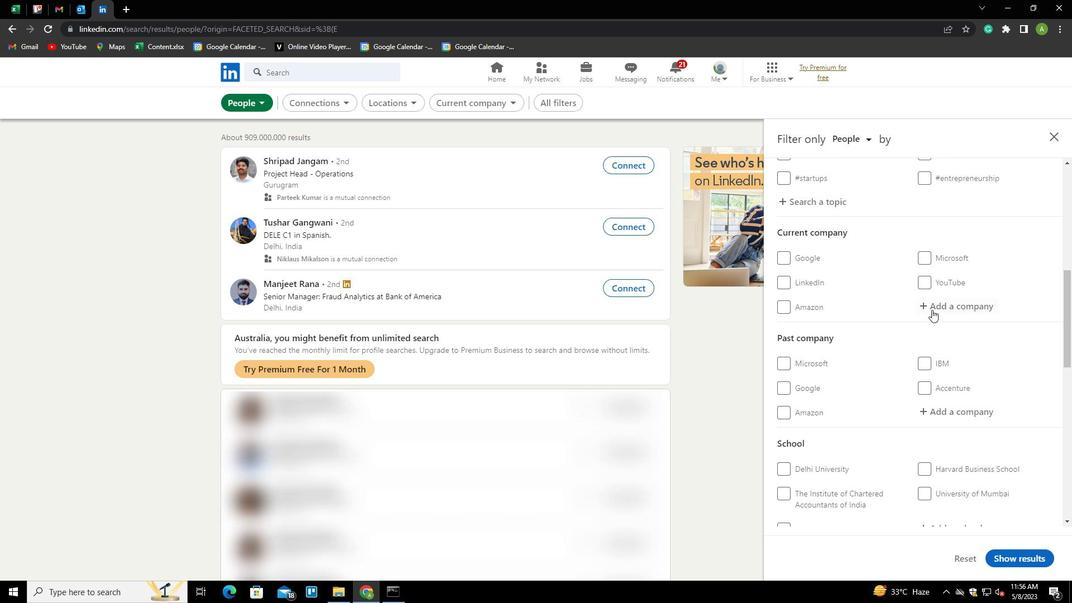 
Action: Key pressed <Key.shift>THE<Key.space><Key.shift>QUINT<Key.down><Key.enter>
Screenshot: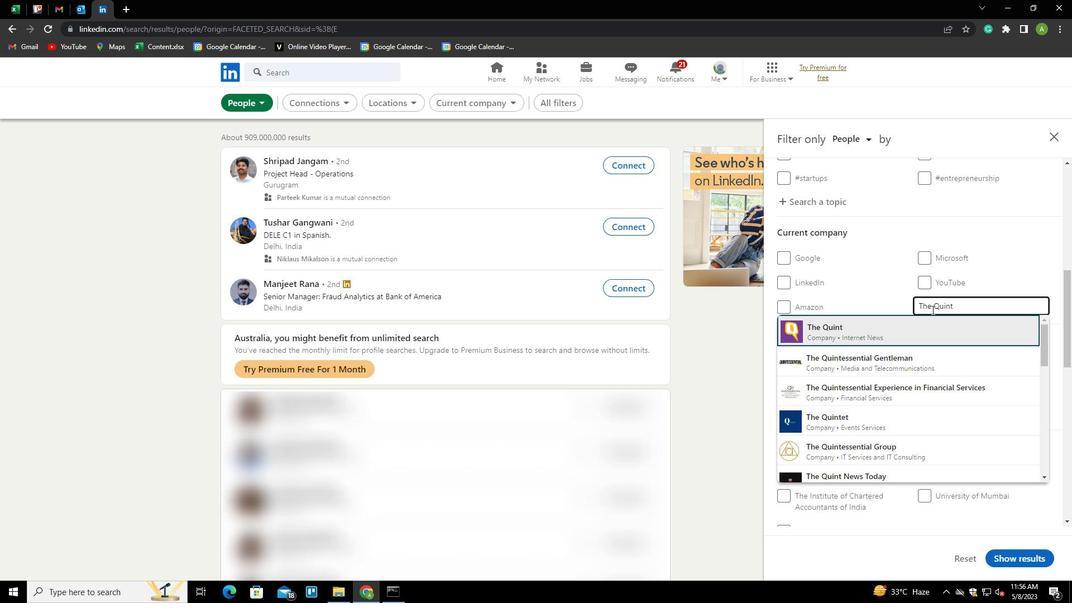 
Action: Mouse moved to (936, 306)
Screenshot: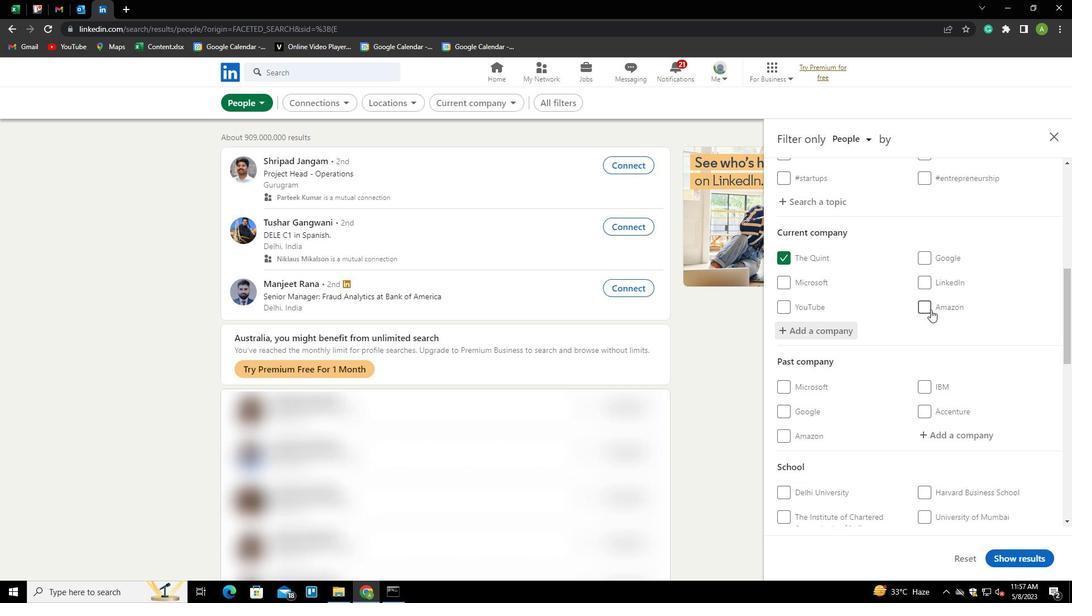 
Action: Mouse scrolled (936, 306) with delta (0, 0)
Screenshot: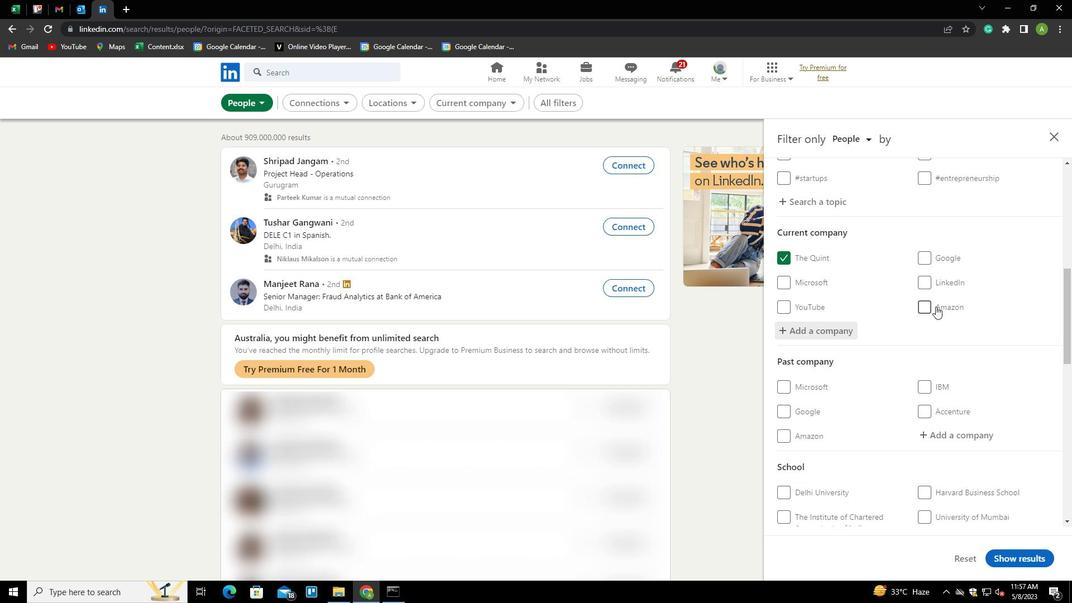 
Action: Mouse moved to (936, 306)
Screenshot: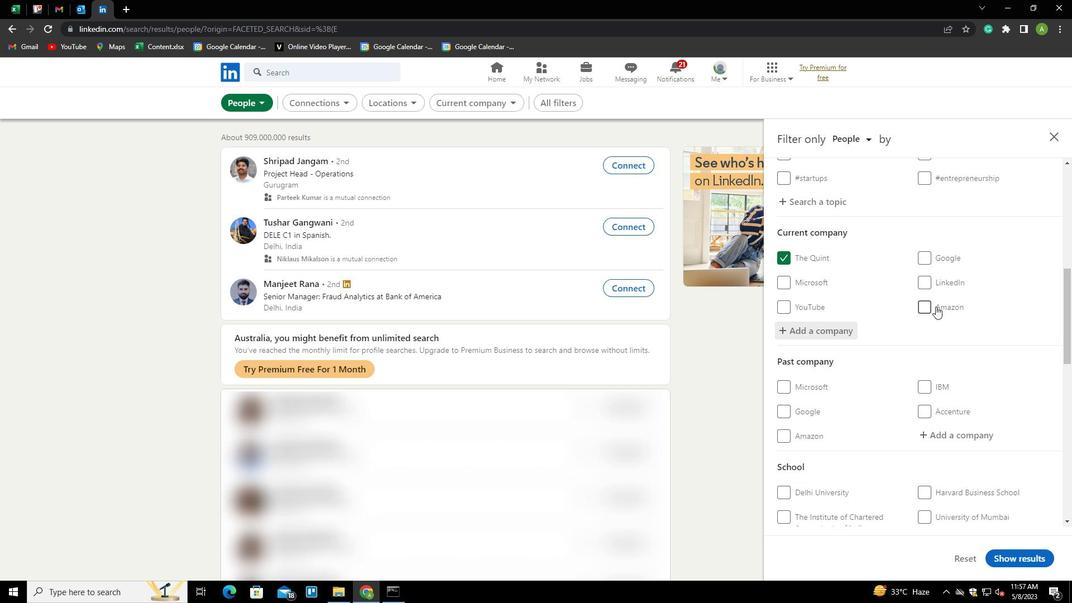 
Action: Mouse scrolled (936, 306) with delta (0, 0)
Screenshot: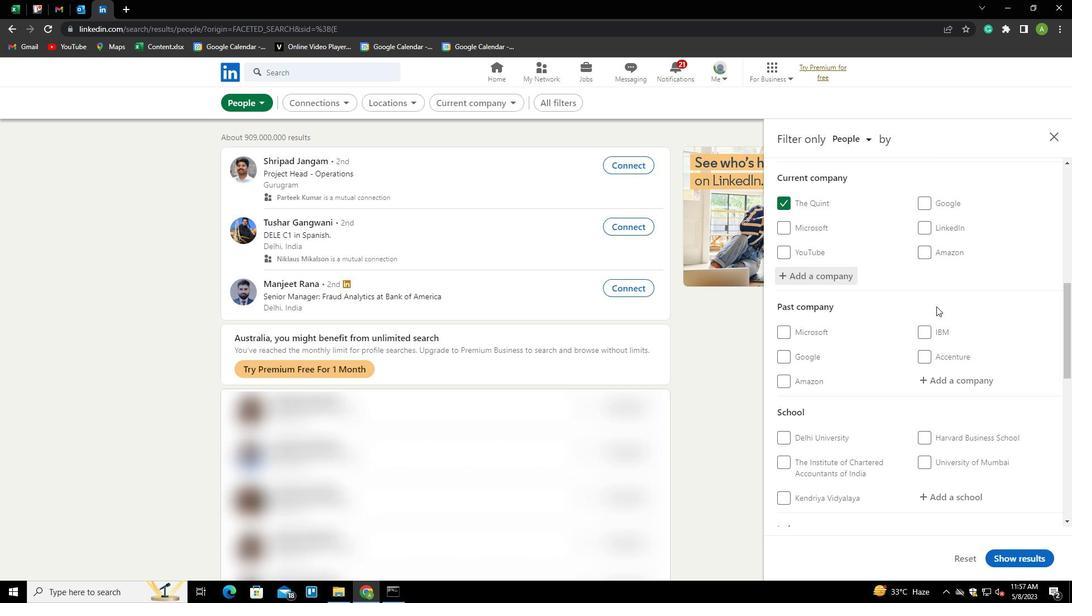 
Action: Mouse scrolled (936, 306) with delta (0, 0)
Screenshot: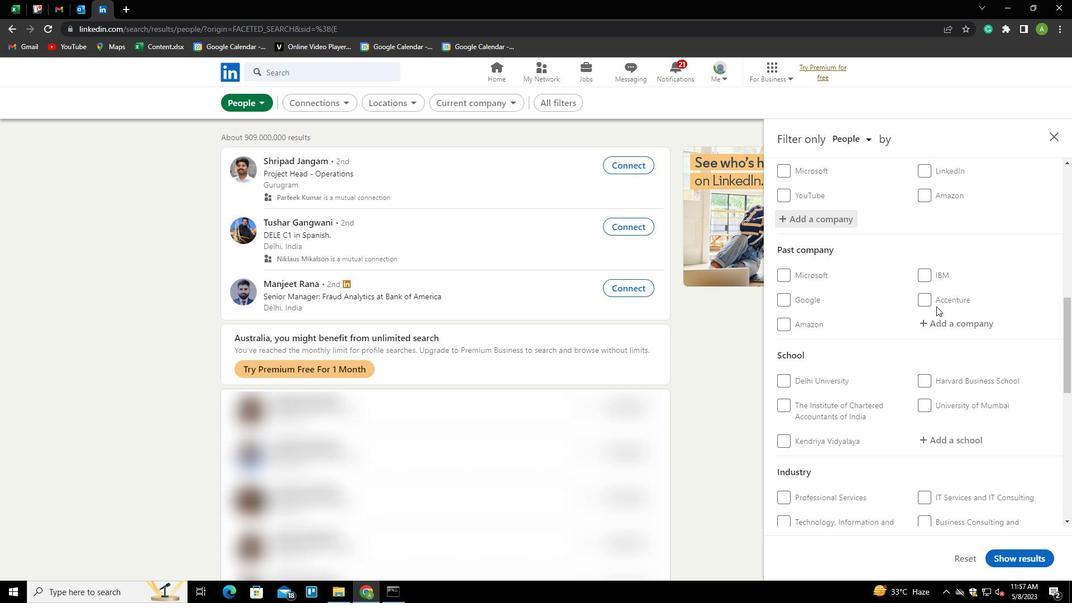 
Action: Mouse scrolled (936, 306) with delta (0, 0)
Screenshot: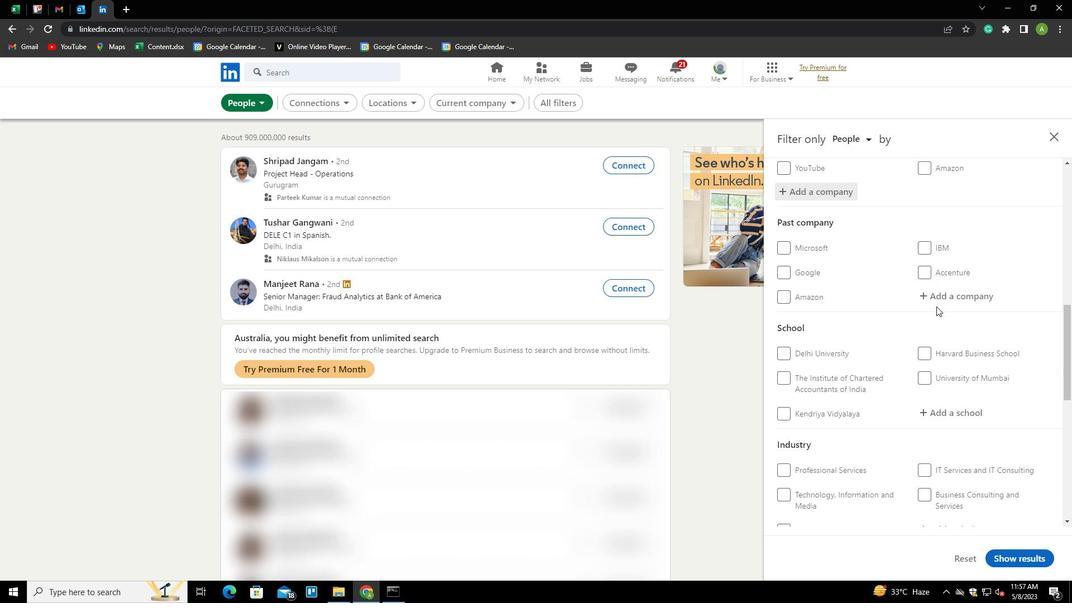 
Action: Mouse moved to (941, 323)
Screenshot: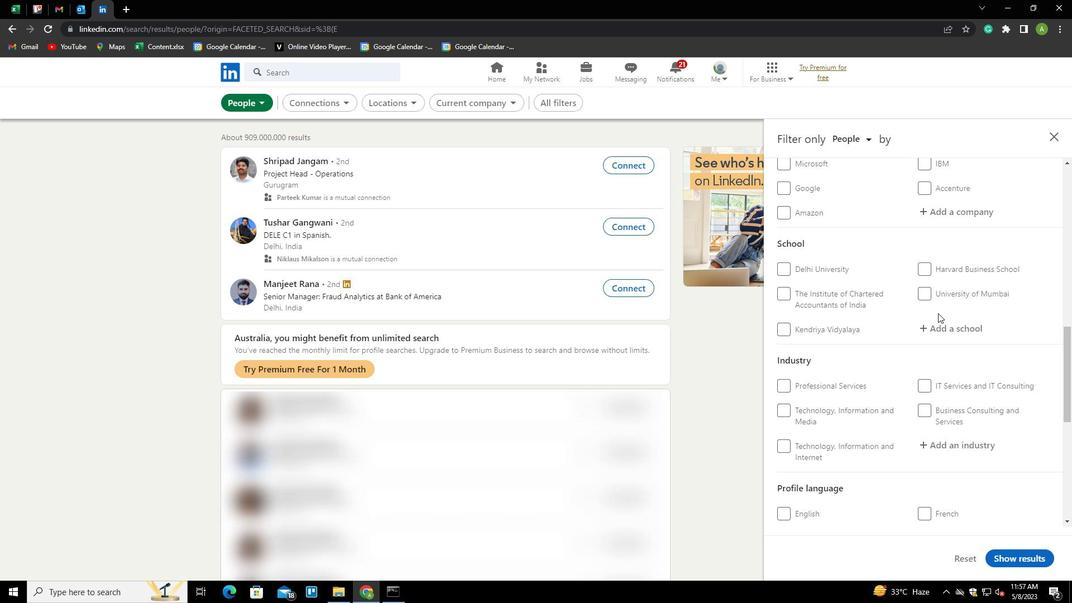
Action: Mouse pressed left at (941, 323)
Screenshot: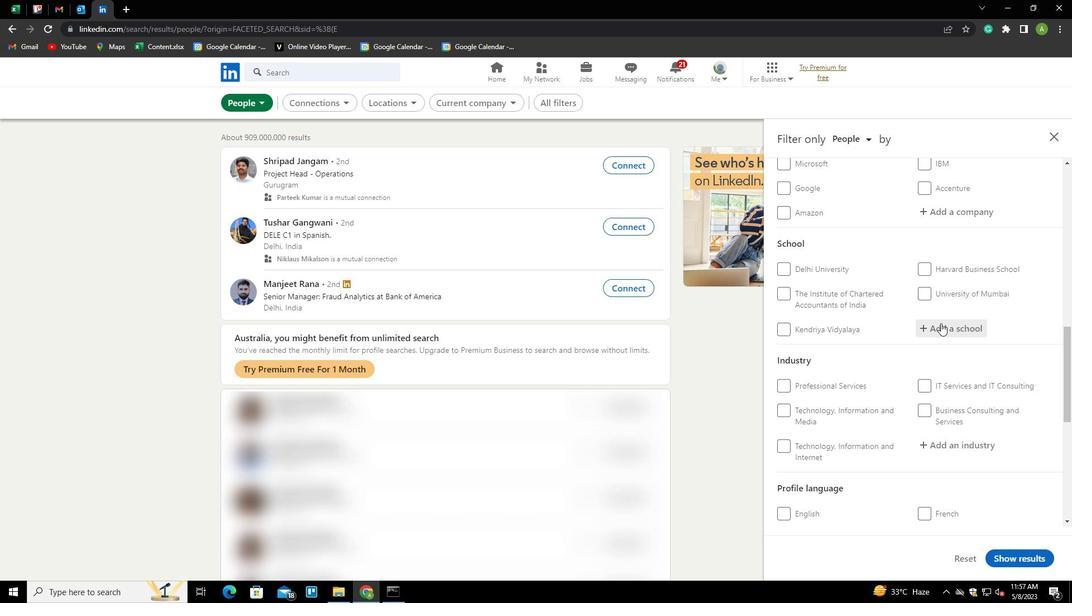 
Action: Mouse moved to (941, 324)
Screenshot: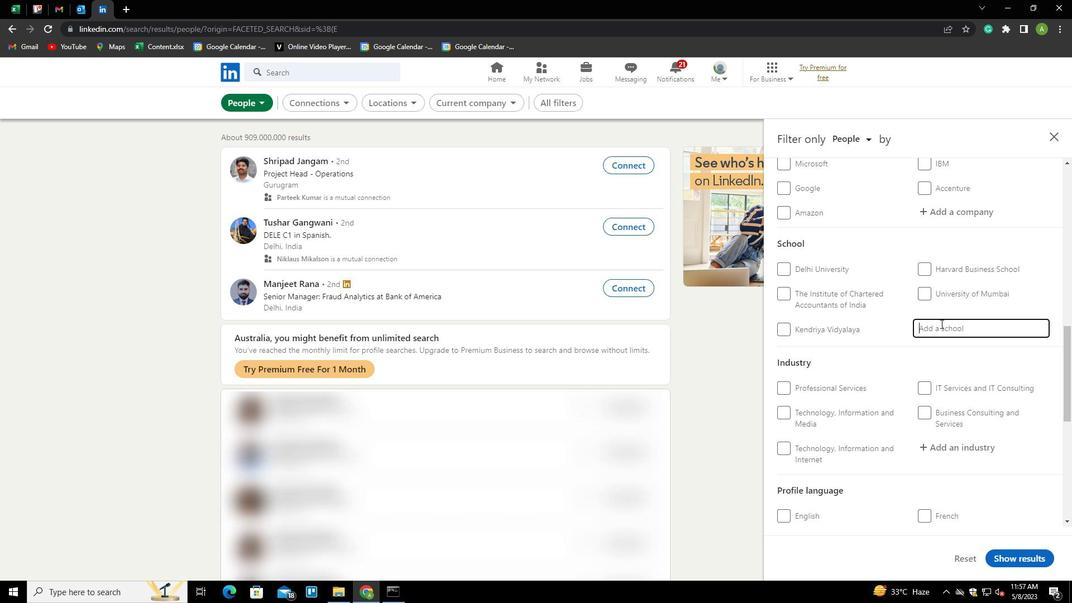 
Action: Key pressed <Key.shift><Key.shift><Key.shift><Key.shift><Key.shift><Key.shift><Key.shift><Key.shift><Key.shift><Key.shift><Key.shift><Key.shift><Key.shift><Key.shift><Key.shift><Key.shift><Key.shift><Key.shift>DR<Key.backspace>R<Key.space>.<Key.space><Key.shift>A.<Key.shift>P.<Key.shift>J.<Key.space><Key.shift>ABDUL<Key.space><Key.shift>KALAM<Key.space><Key.shift><Key.shift><Key.shift><Key.shift><Key.shift><Key.shift><Key.shift><Key.shift><Key.shift><Key.shift><Key.shift><Key.shift><Key.shift><Key.shift><Key.shift><Key.shift><Key.shift><Key.shift><Key.shift><Key.shift><Key.shift><Key.shift><Key.shift><Key.shift>TECHNICAL<Key.space><Key.shift>UNIVERSITY<Key.down><Key.enter>
Screenshot: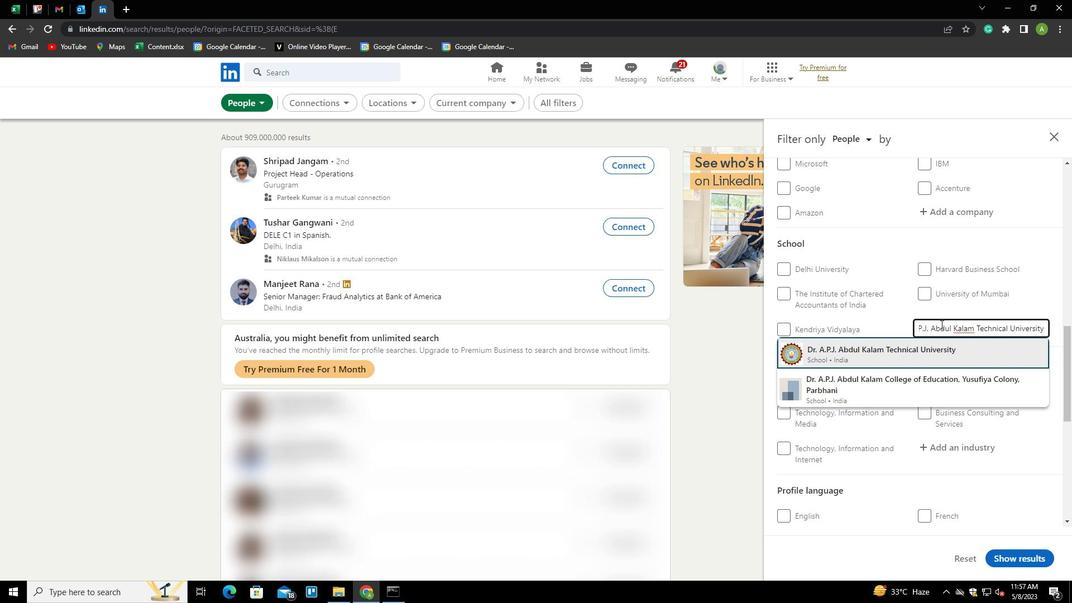 
Action: Mouse scrolled (941, 324) with delta (0, 0)
Screenshot: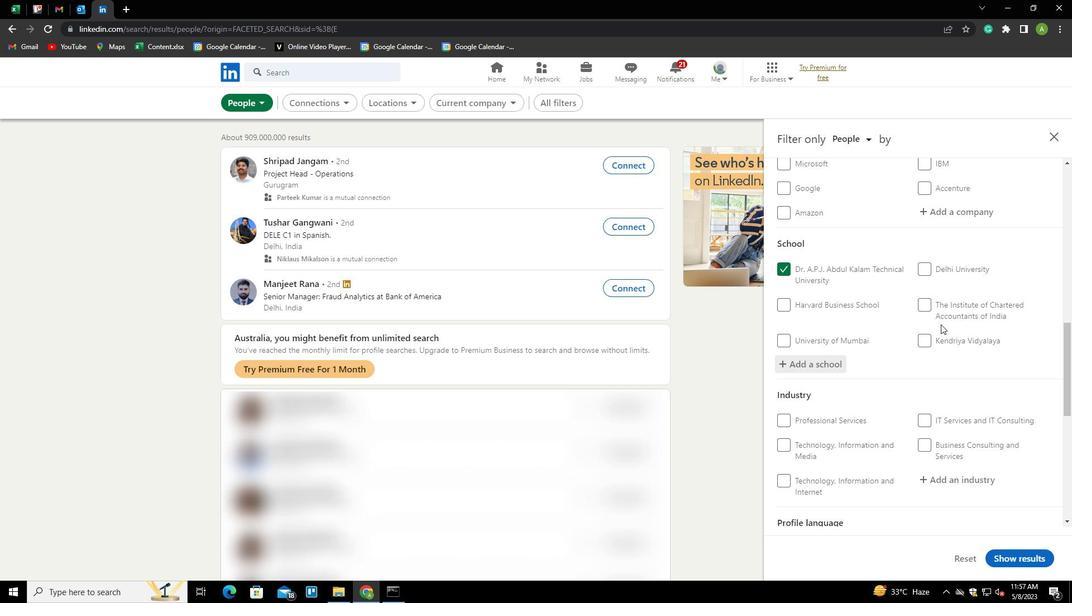 
Action: Mouse scrolled (941, 324) with delta (0, 0)
Screenshot: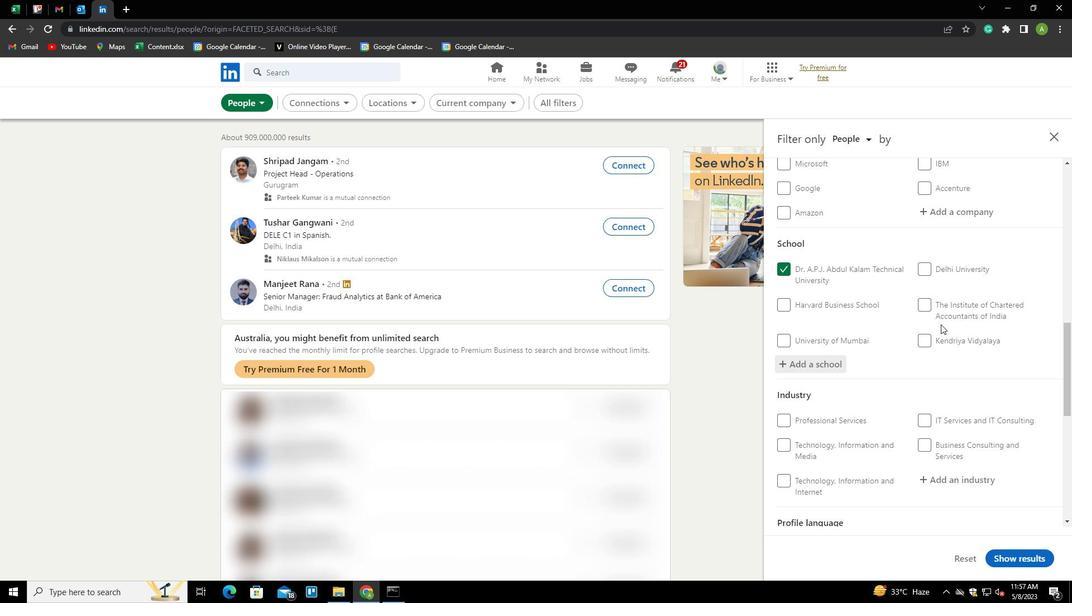 
Action: Mouse scrolled (941, 324) with delta (0, 0)
Screenshot: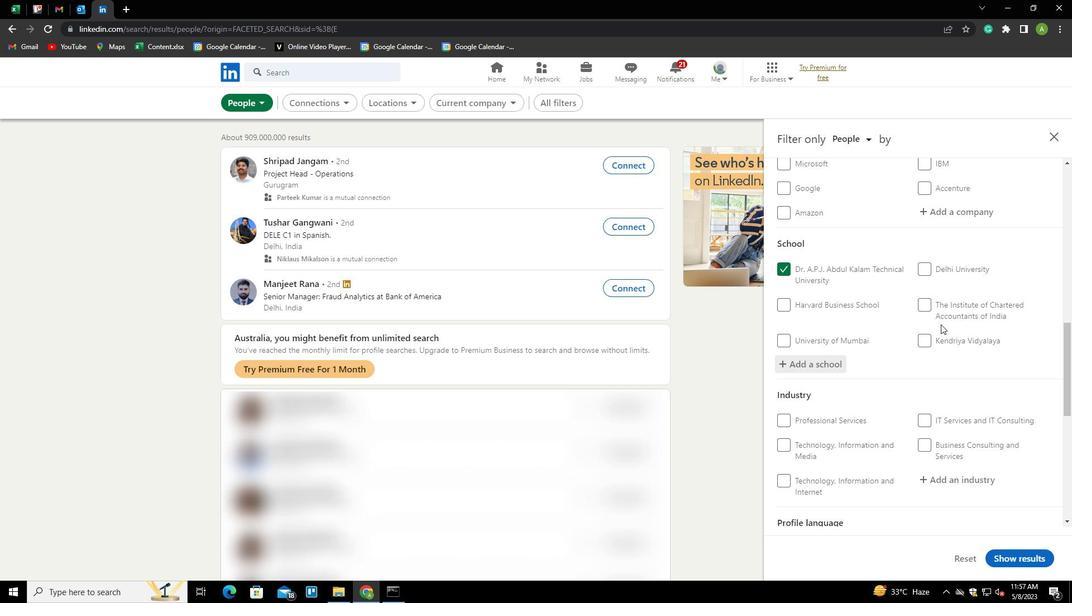 
Action: Mouse scrolled (941, 324) with delta (0, 0)
Screenshot: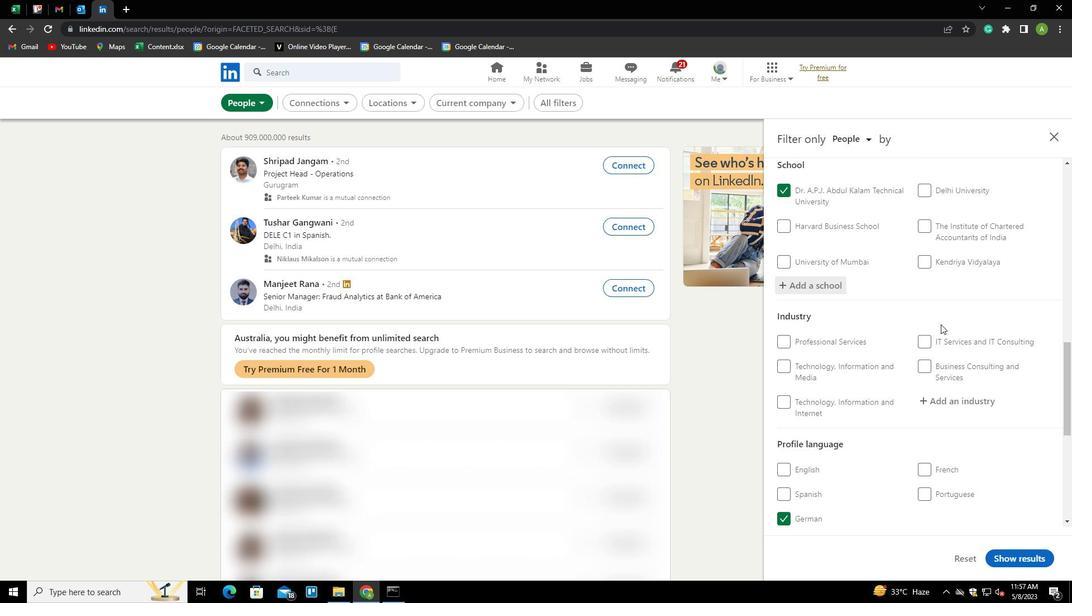 
Action: Mouse moved to (944, 261)
Screenshot: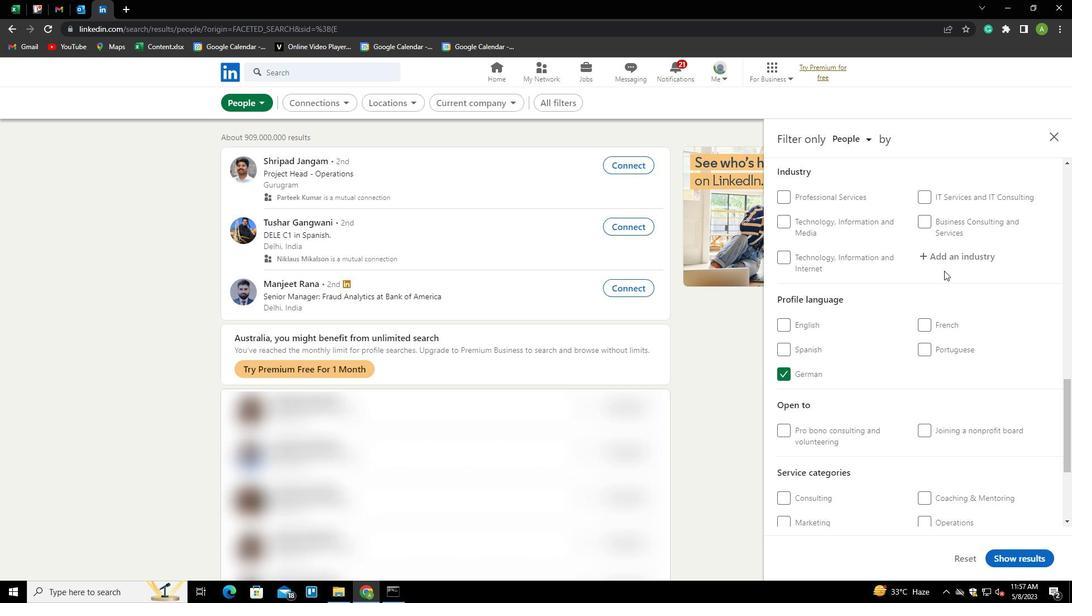 
Action: Mouse pressed left at (944, 261)
Screenshot: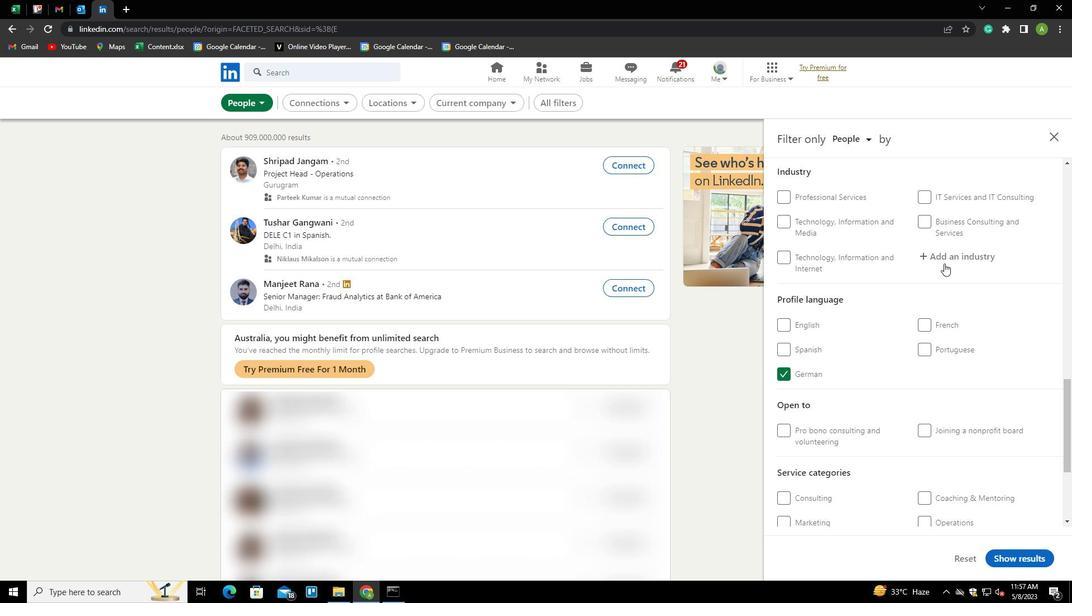 
Action: Mouse moved to (989, 234)
Screenshot: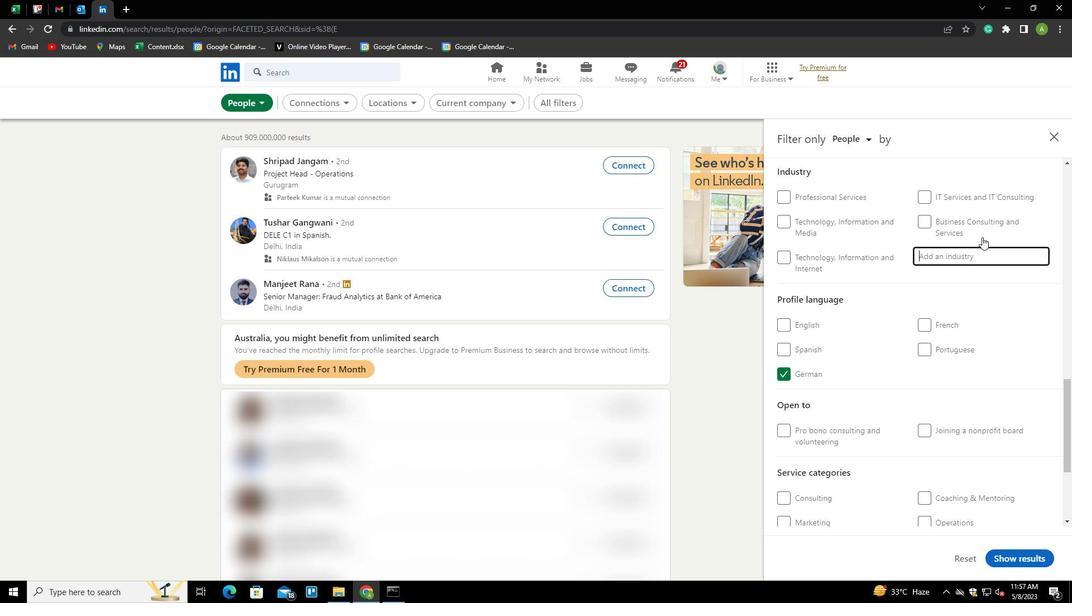 
Action: Key pressed <Key.shift>PUBLIC<Key.space><Key.shift>HEALTH<Key.down><Key.enter>
Screenshot: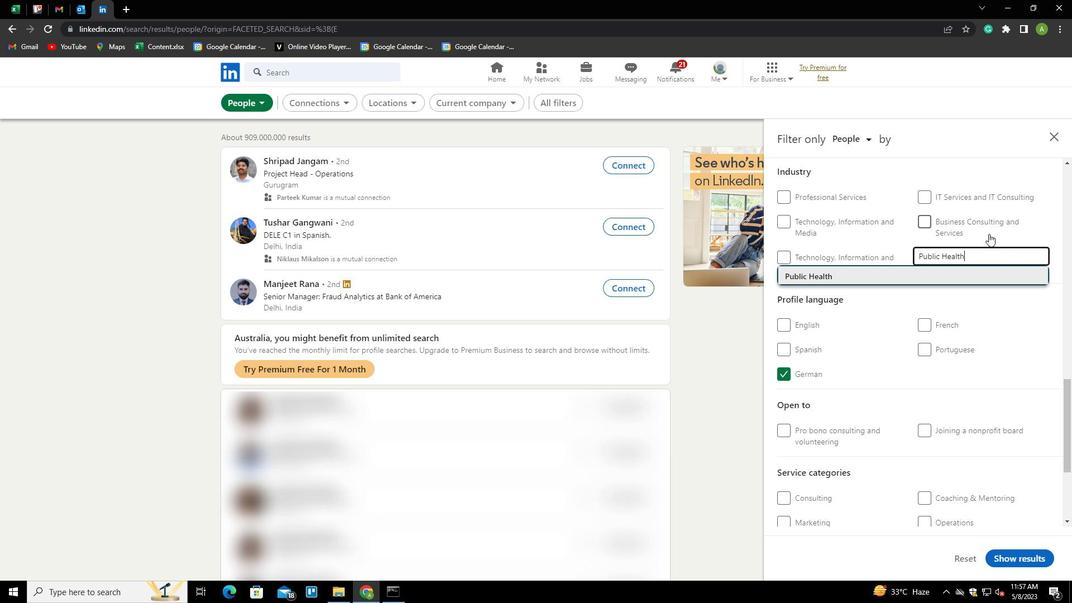 
Action: Mouse moved to (994, 229)
Screenshot: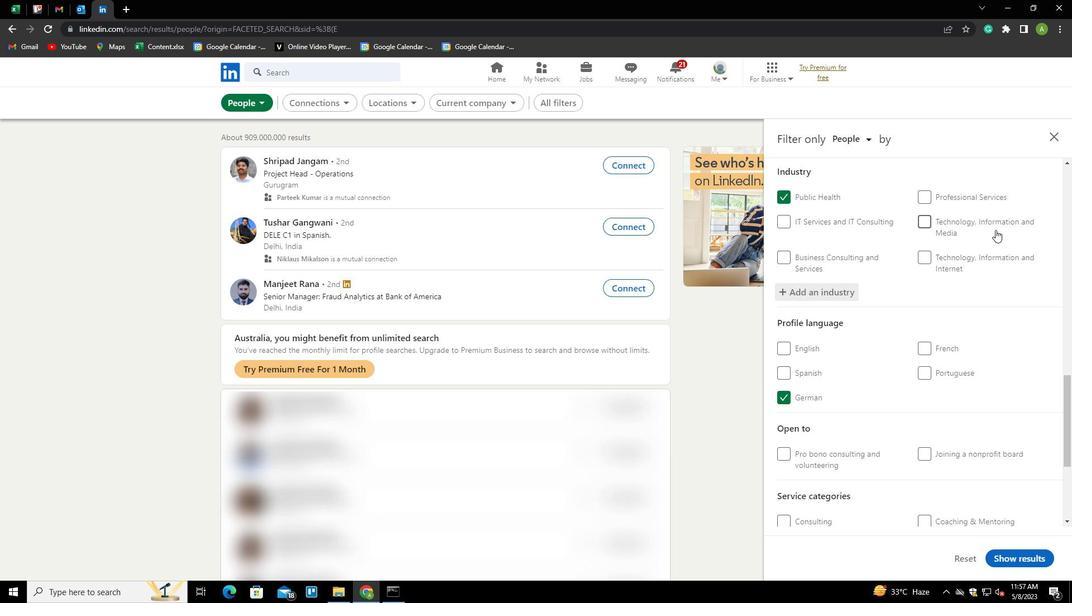 
Action: Mouse scrolled (994, 229) with delta (0, 0)
Screenshot: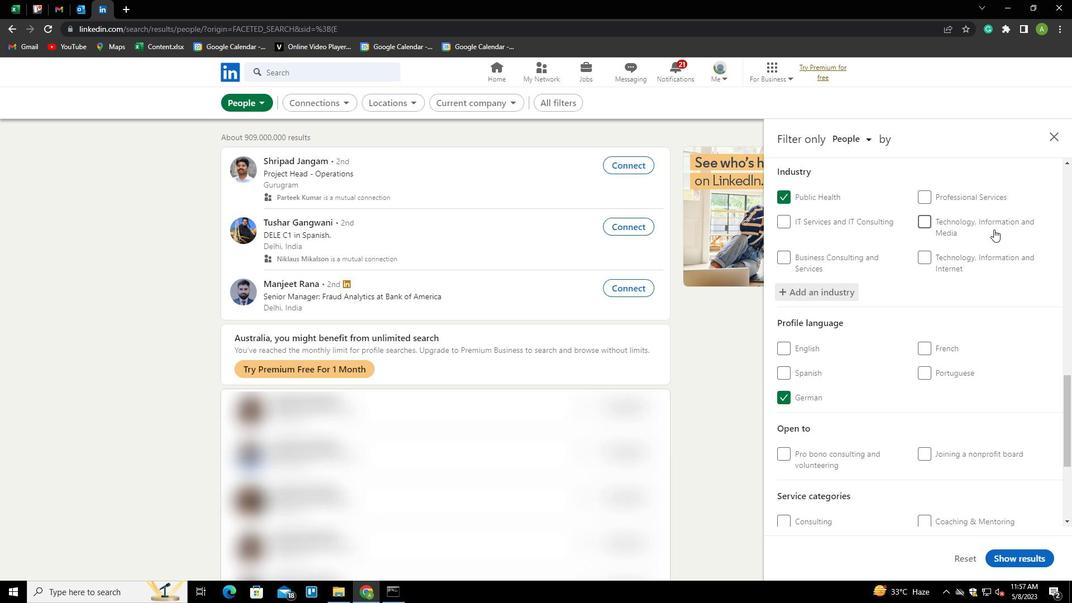 
Action: Mouse scrolled (994, 229) with delta (0, 0)
Screenshot: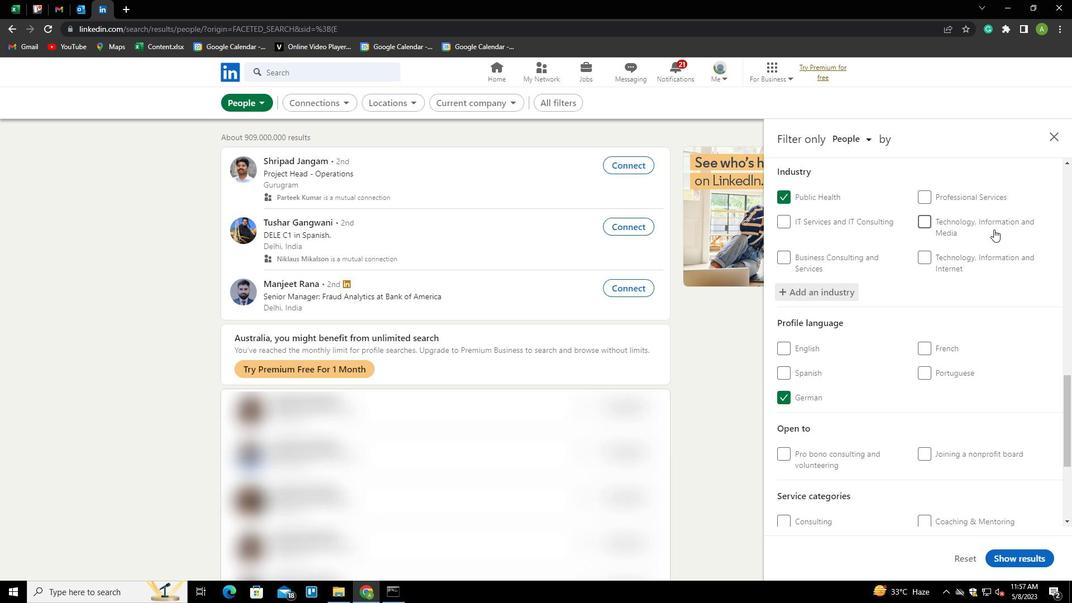 
Action: Mouse moved to (993, 229)
Screenshot: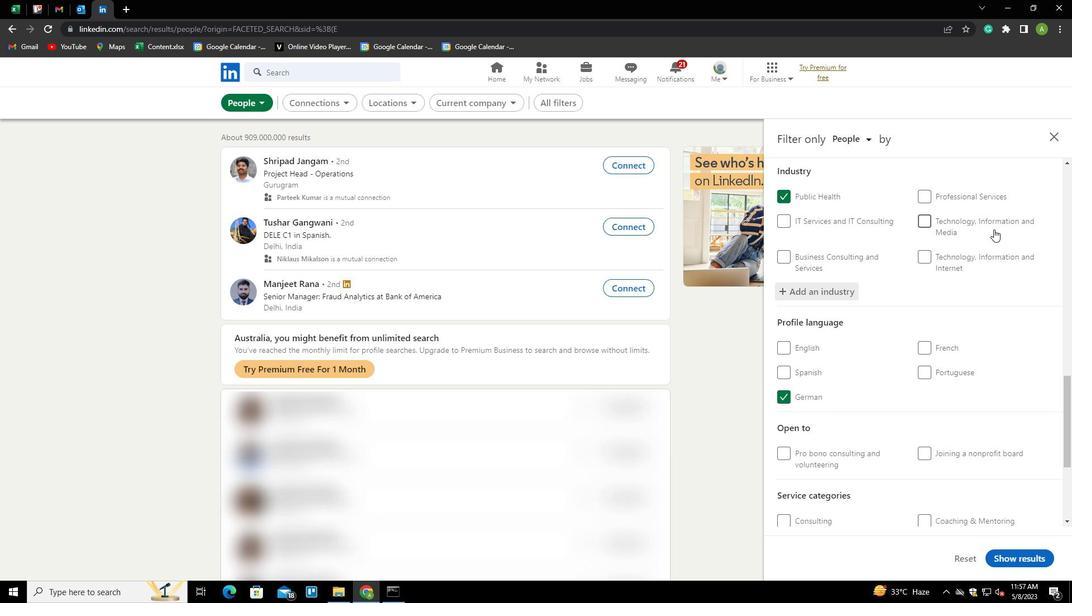 
Action: Mouse scrolled (993, 229) with delta (0, 0)
Screenshot: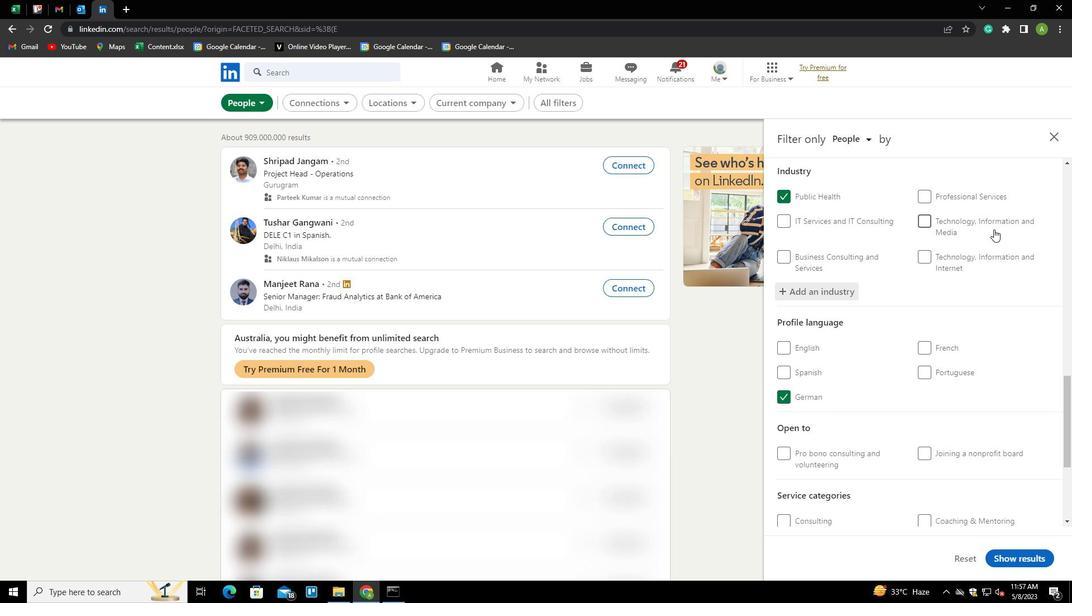 
Action: Mouse moved to (972, 315)
Screenshot: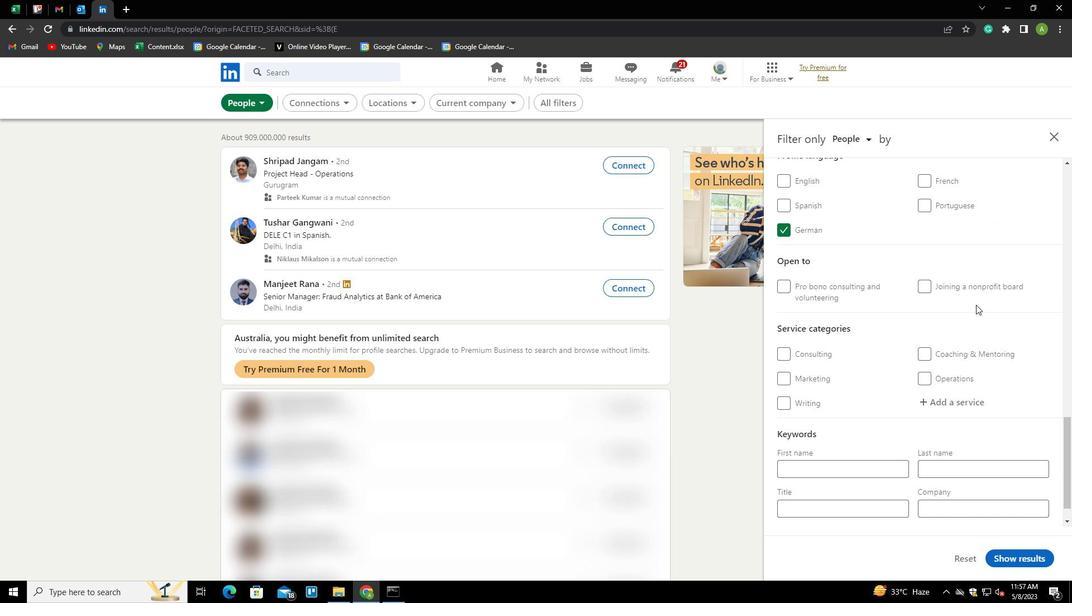 
Action: Mouse scrolled (972, 315) with delta (0, 0)
Screenshot: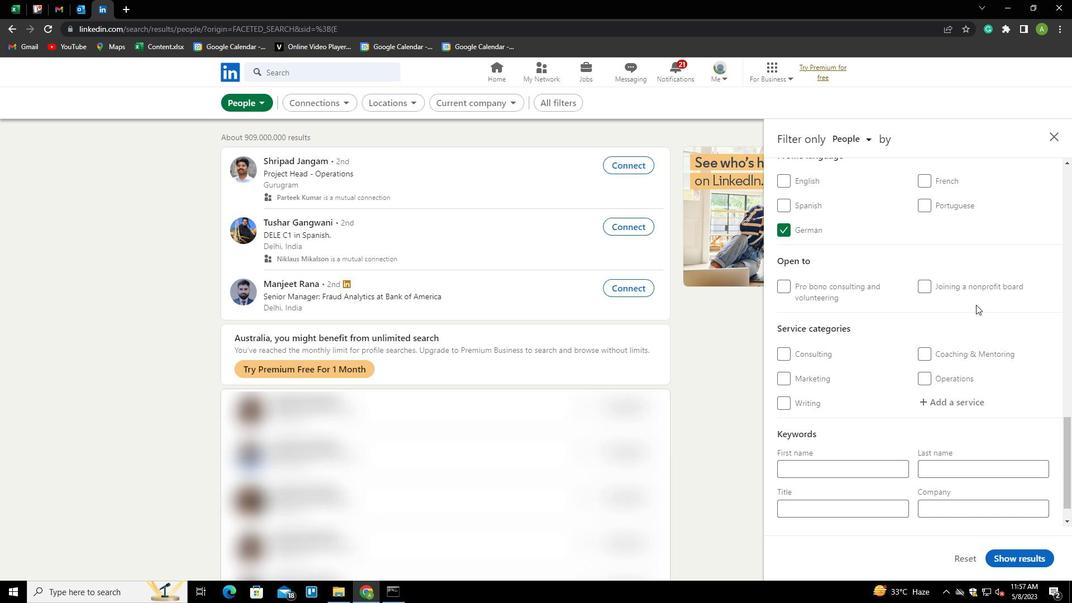 
Action: Mouse scrolled (972, 315) with delta (0, 0)
Screenshot: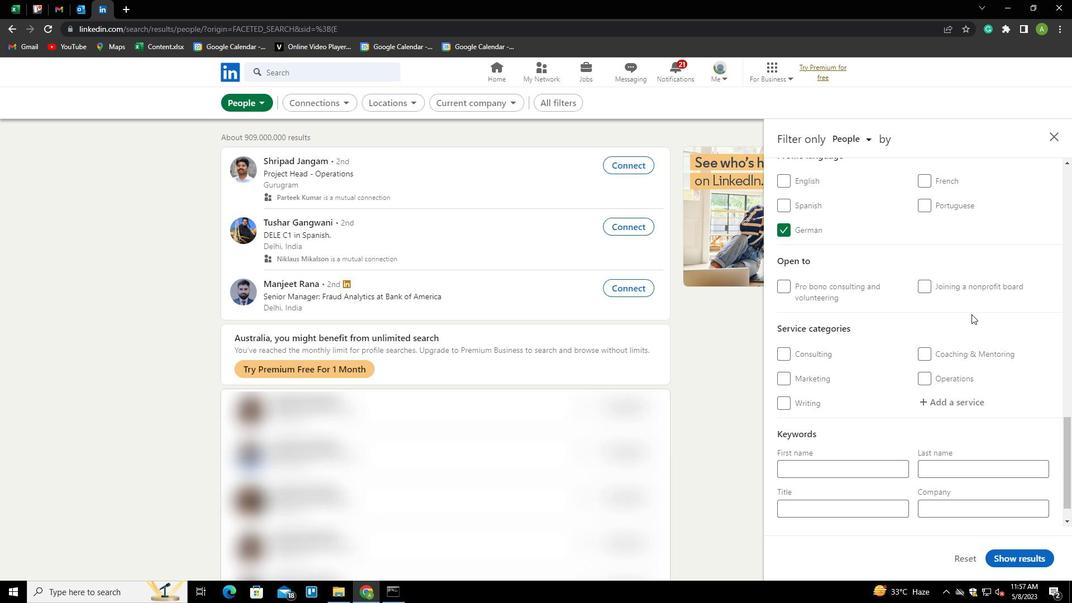 
Action: Mouse moved to (959, 373)
Screenshot: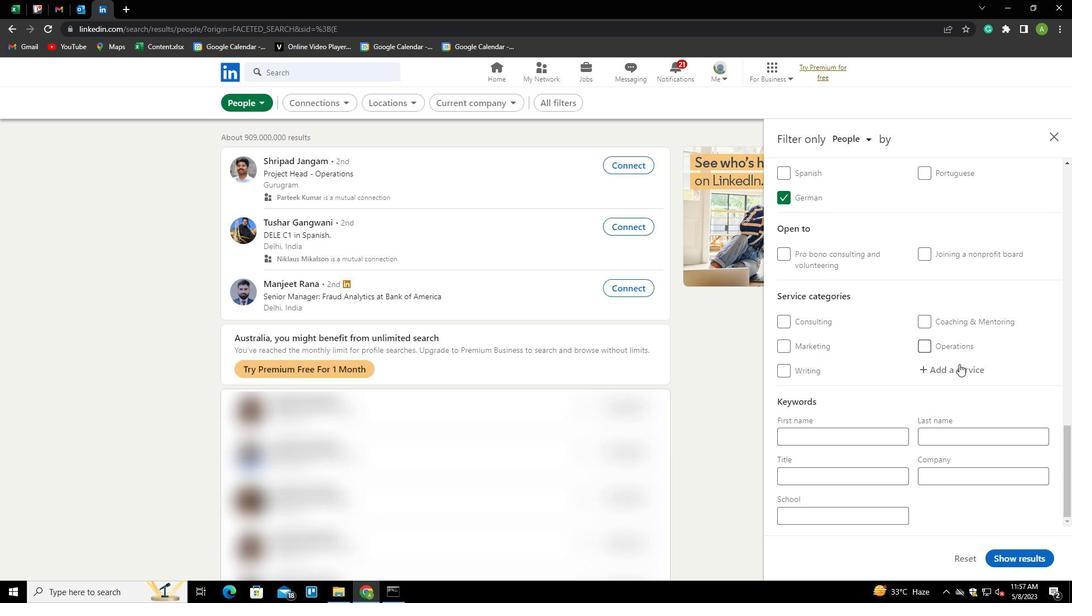 
Action: Mouse pressed left at (959, 373)
Screenshot: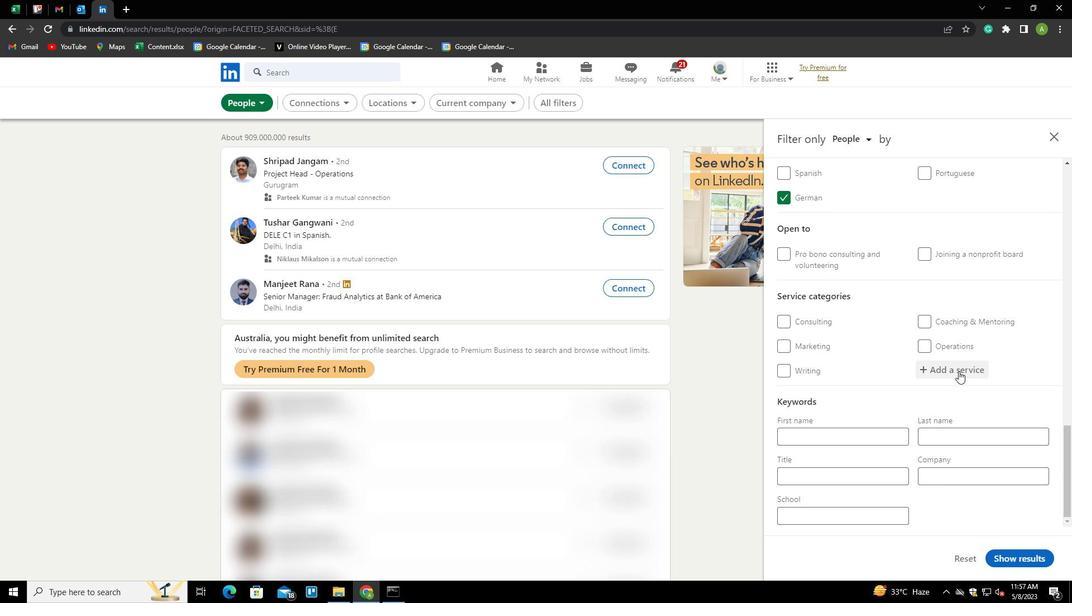 
Action: Key pressed <Key.shift><Key.shift><Key.shift><Key.shift><Key.shift><Key.shift><Key.shift><Key.shift><Key.shift><Key.shift><Key.shift><Key.shift><Key.shift><Key.shift>VUD==<Key.backspace><Key.backspace><Key.backspace><Key.backspace>IDER<Key.backspace>O<Key.shift><Key.space><Key.shift>ANIMATION<Key.down><Key.enter>
Screenshot: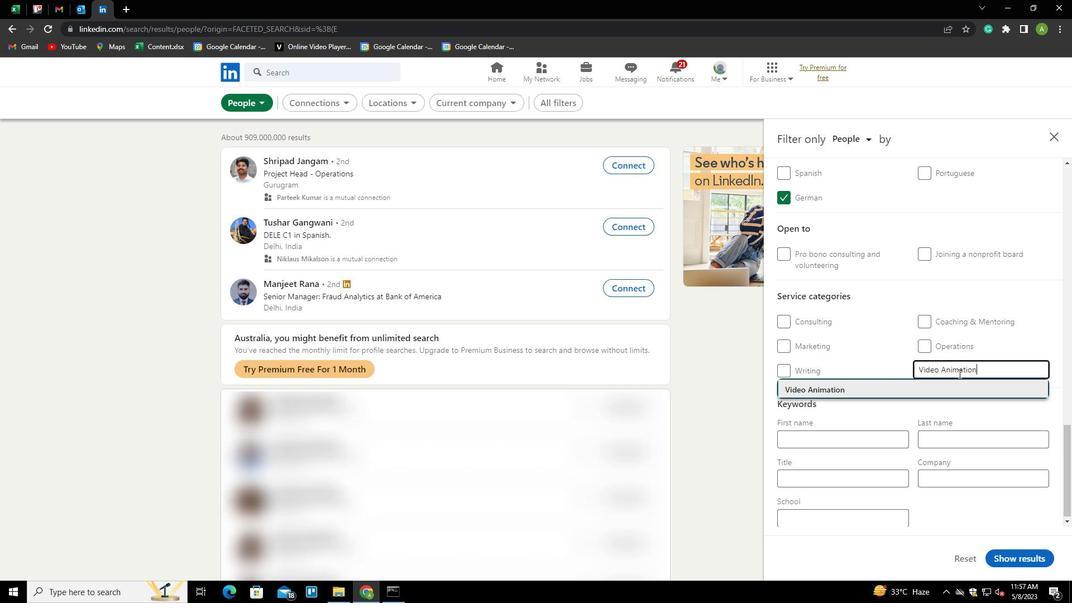 
Action: Mouse scrolled (959, 373) with delta (0, 0)
Screenshot: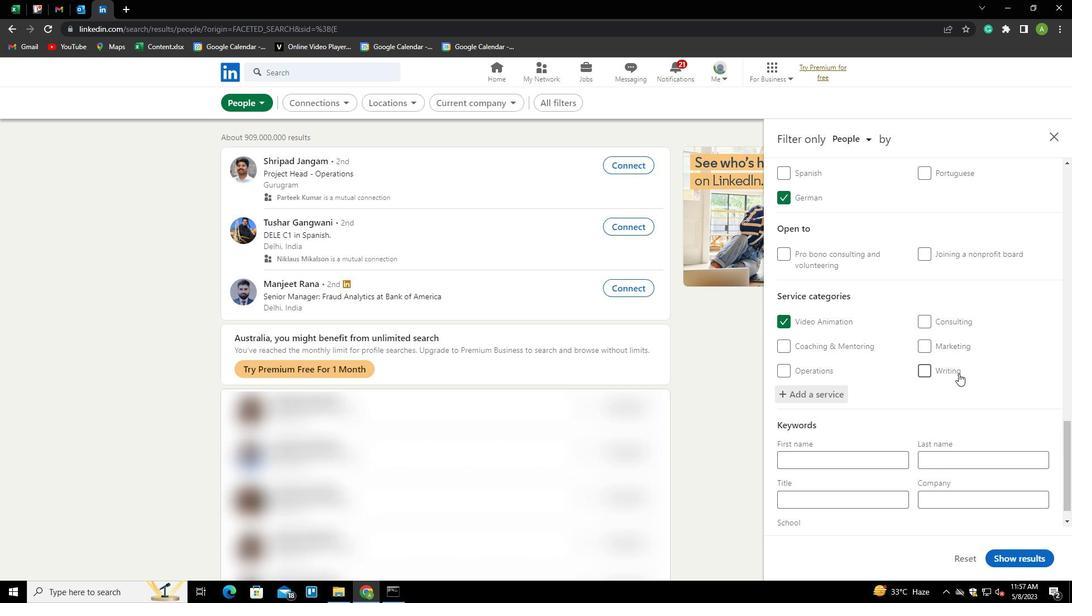 
Action: Mouse scrolled (959, 373) with delta (0, 0)
Screenshot: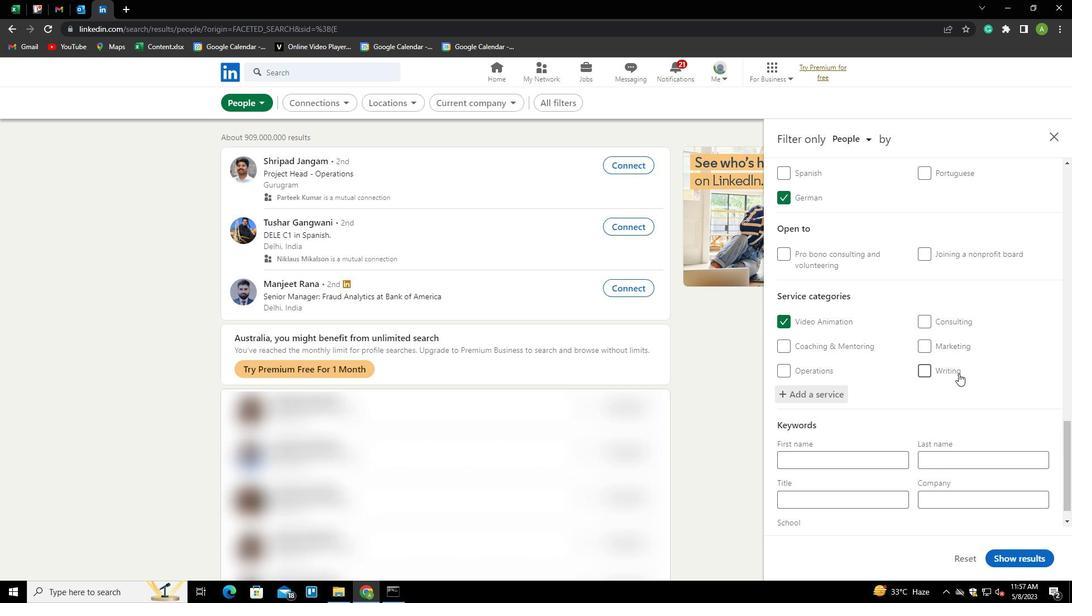 
Action: Mouse scrolled (959, 373) with delta (0, 0)
Screenshot: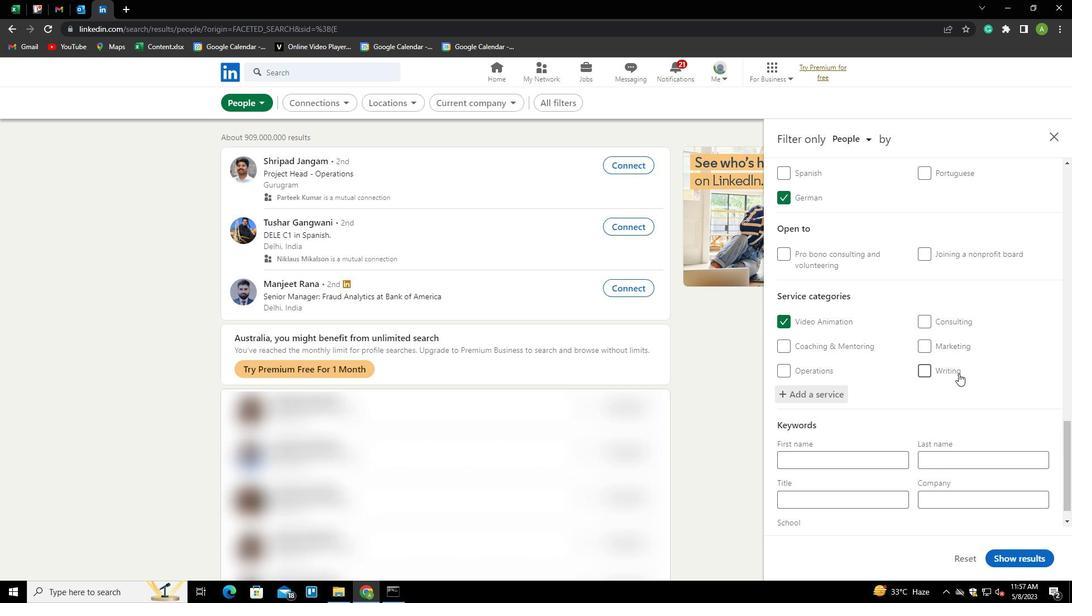 
Action: Mouse scrolled (959, 373) with delta (0, 0)
Screenshot: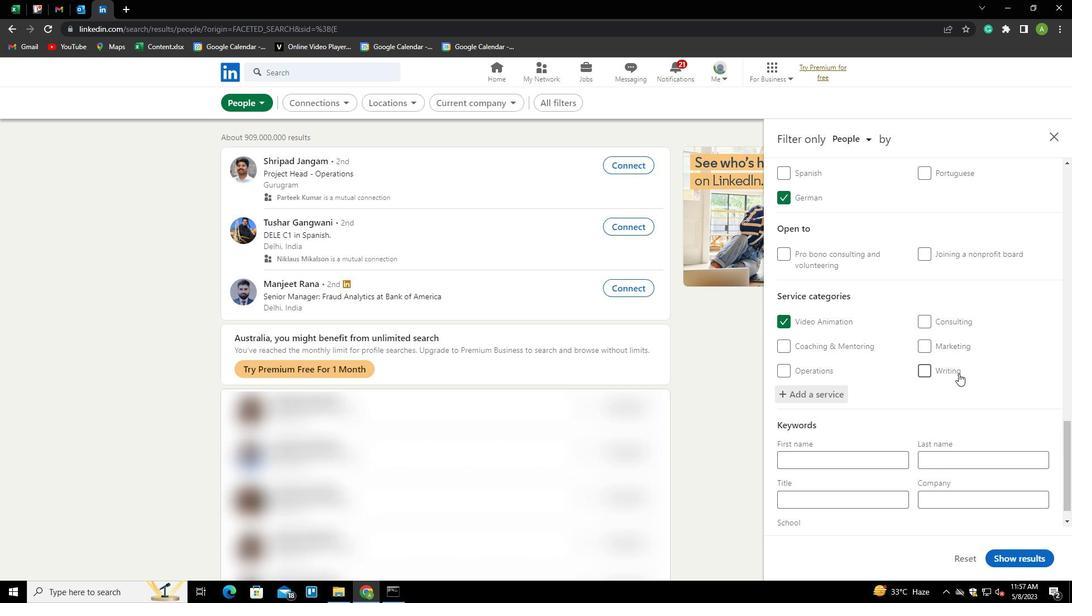 
Action: Mouse scrolled (959, 373) with delta (0, 0)
Screenshot: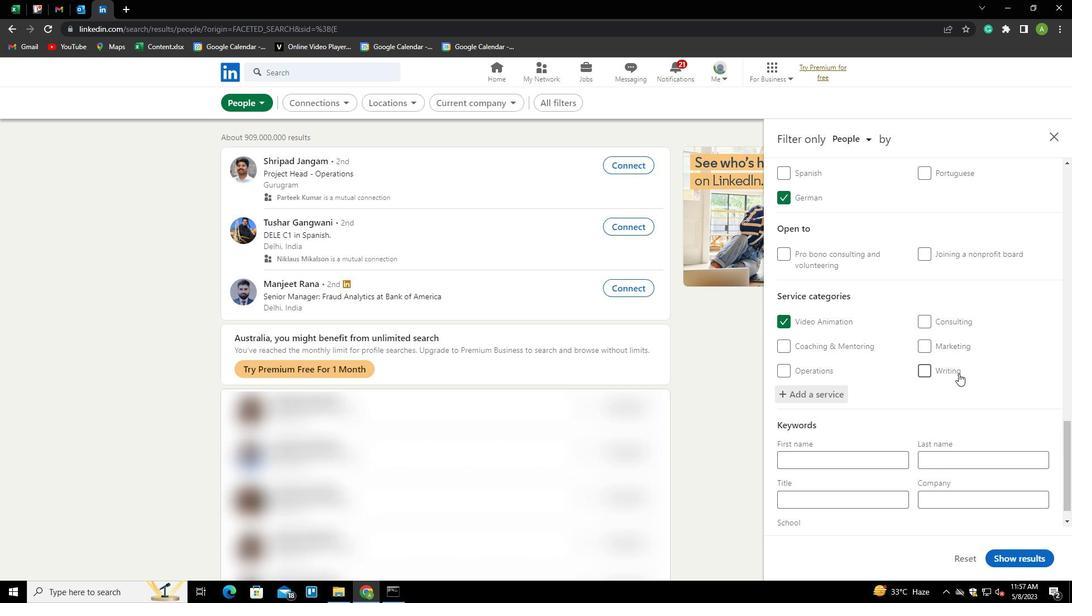 
Action: Mouse moved to (867, 473)
Screenshot: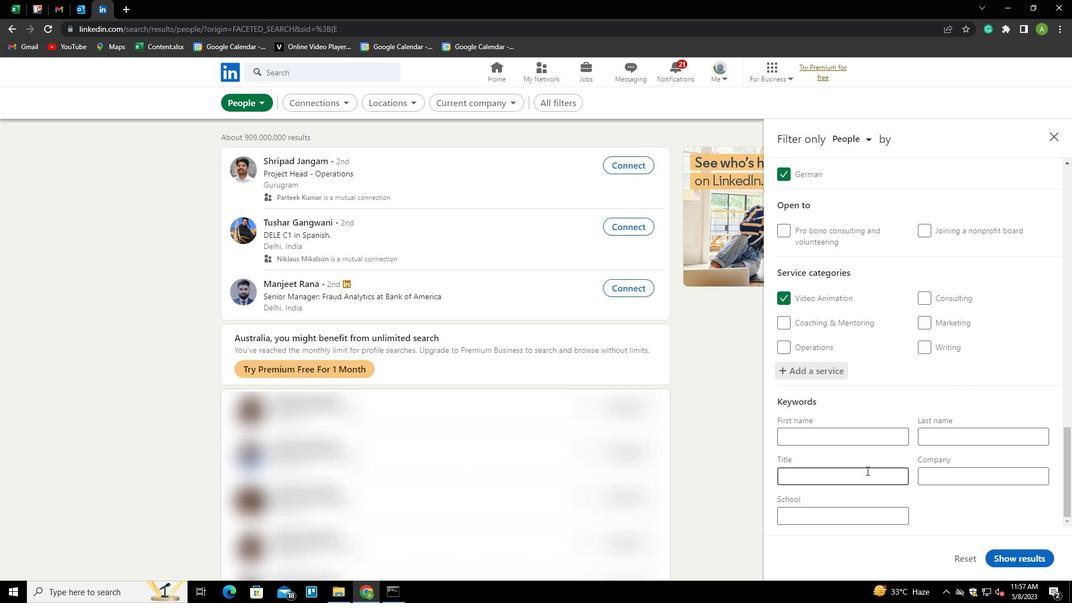 
Action: Mouse pressed left at (867, 473)
Screenshot: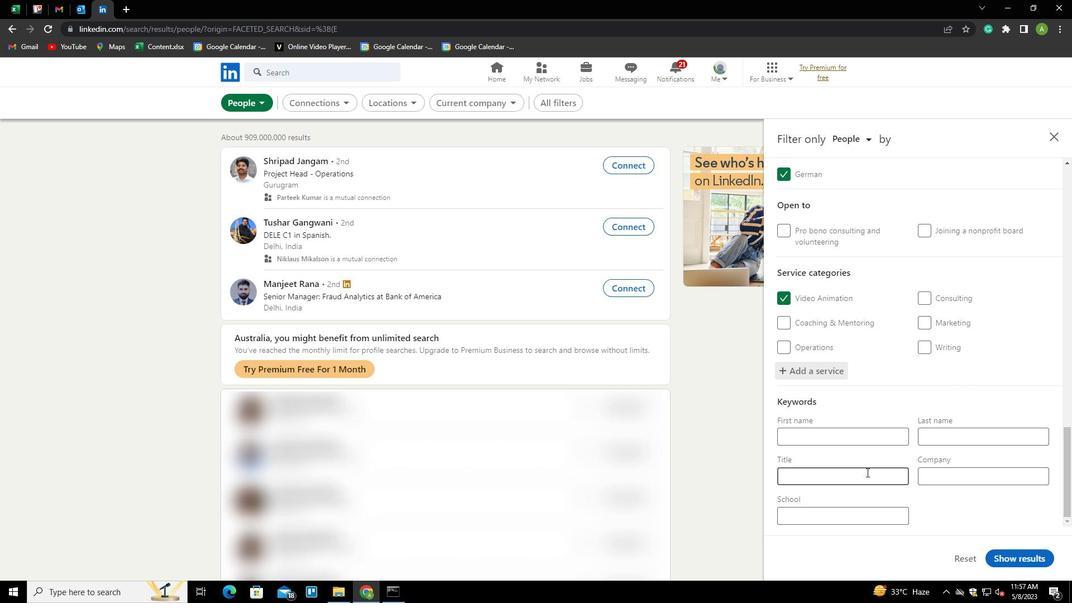 
Action: Mouse moved to (864, 474)
Screenshot: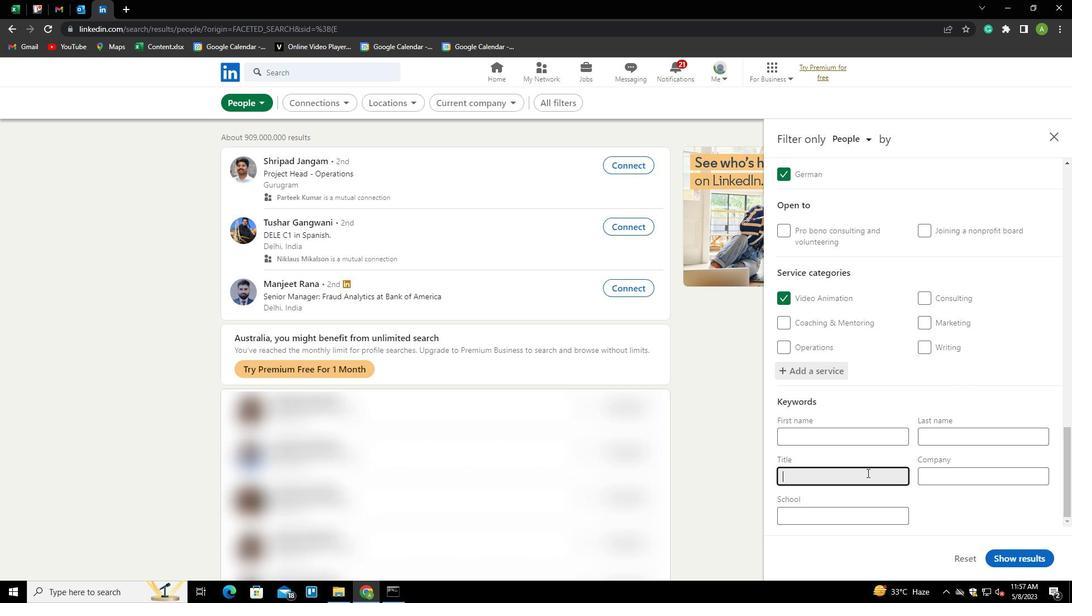
Action: Key pressed <Key.shift>HUMAN<Key.space><Key.shift>T<Key.backspace><Key.shift>RESOURCES
Screenshot: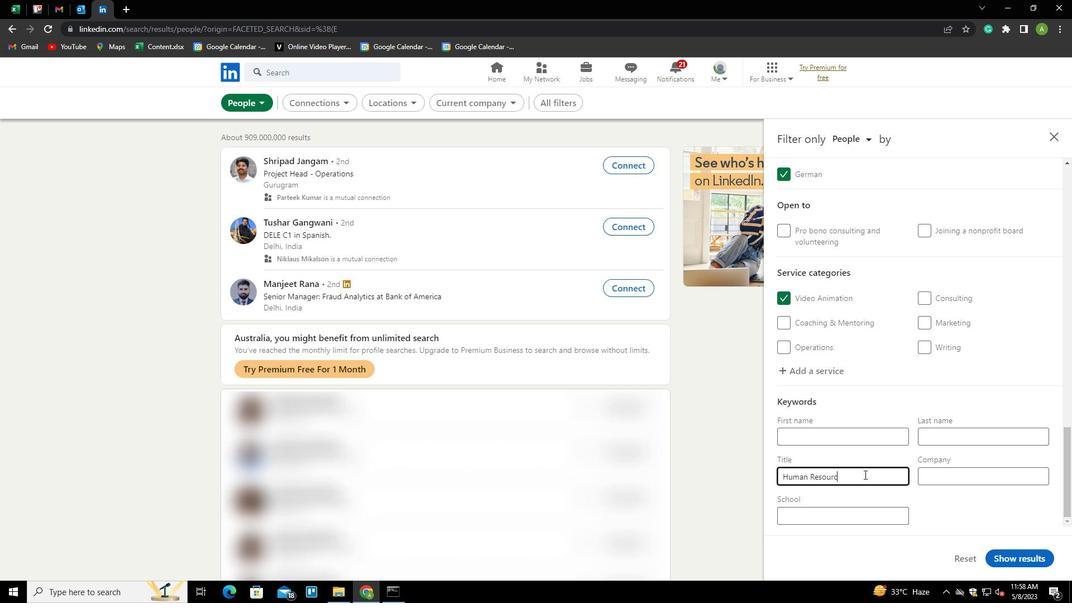 
Action: Mouse moved to (964, 509)
Screenshot: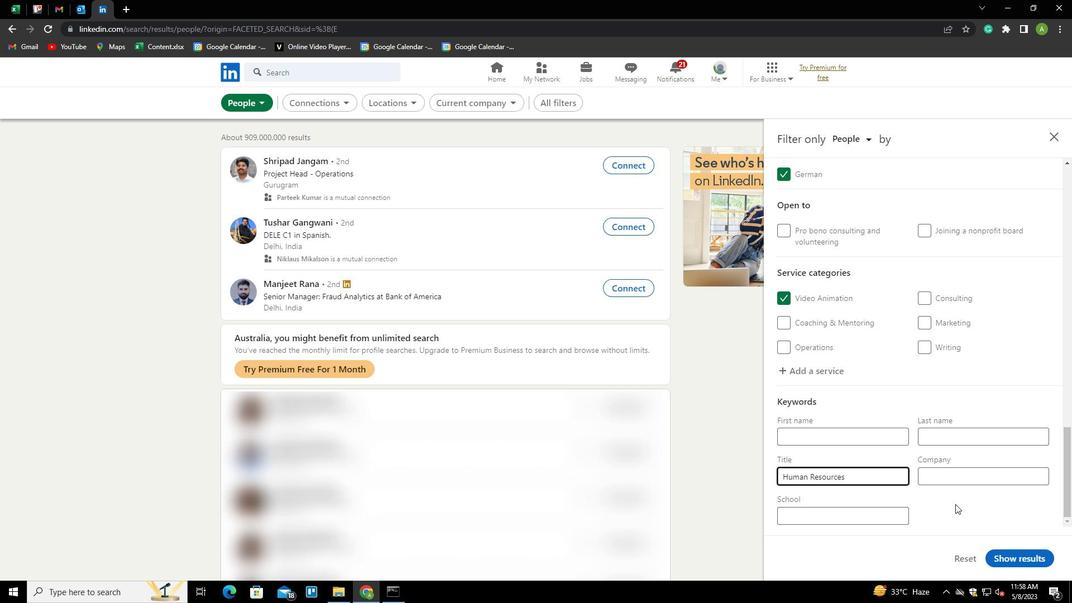 
Action: Mouse pressed left at (964, 509)
Screenshot: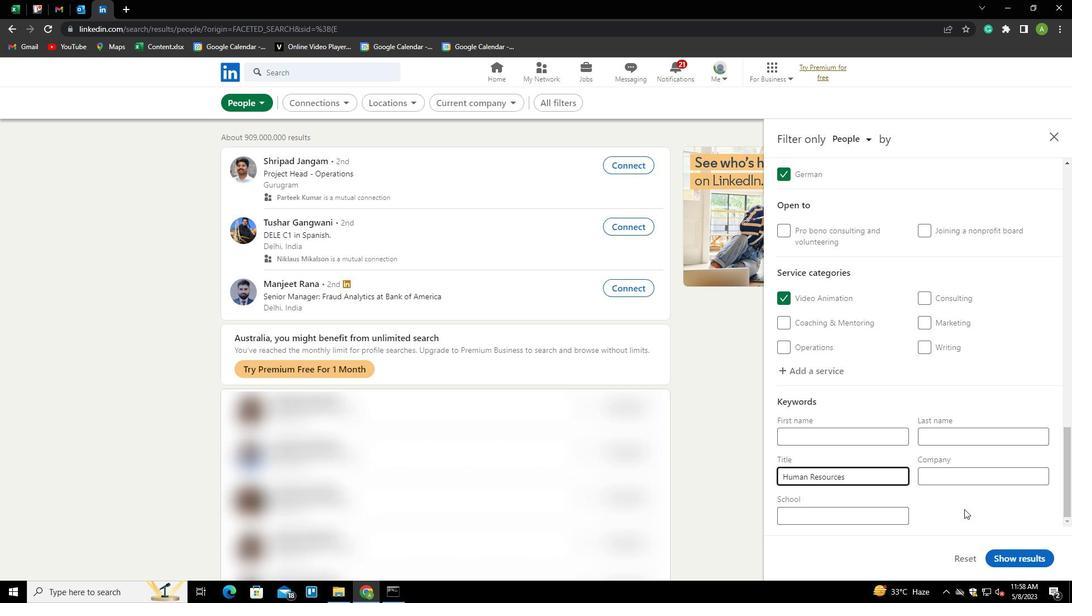 
Action: Mouse moved to (1015, 553)
Screenshot: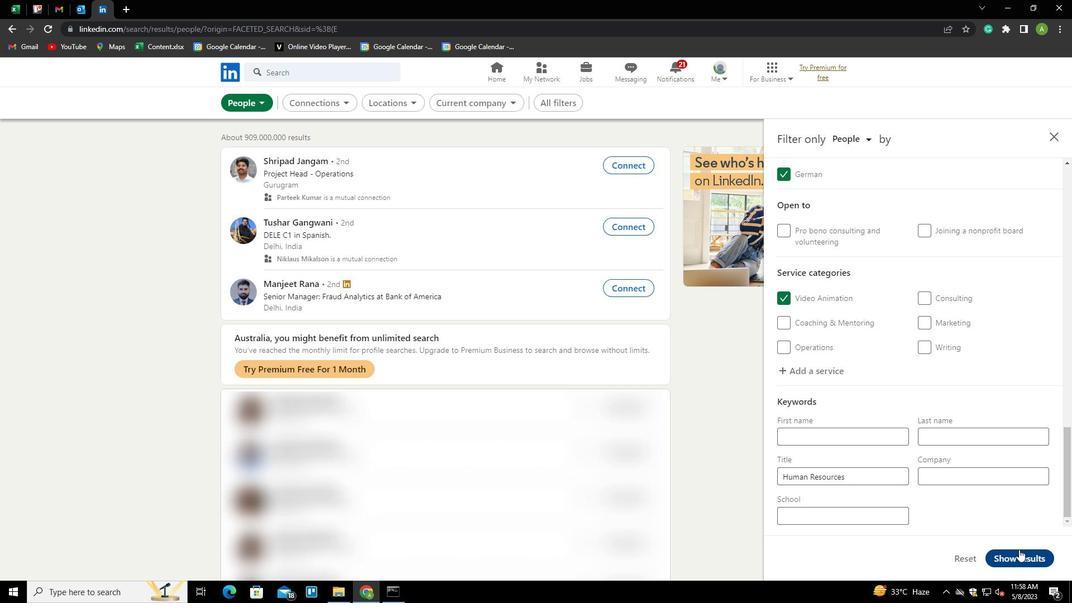 
Action: Mouse pressed left at (1015, 553)
Screenshot: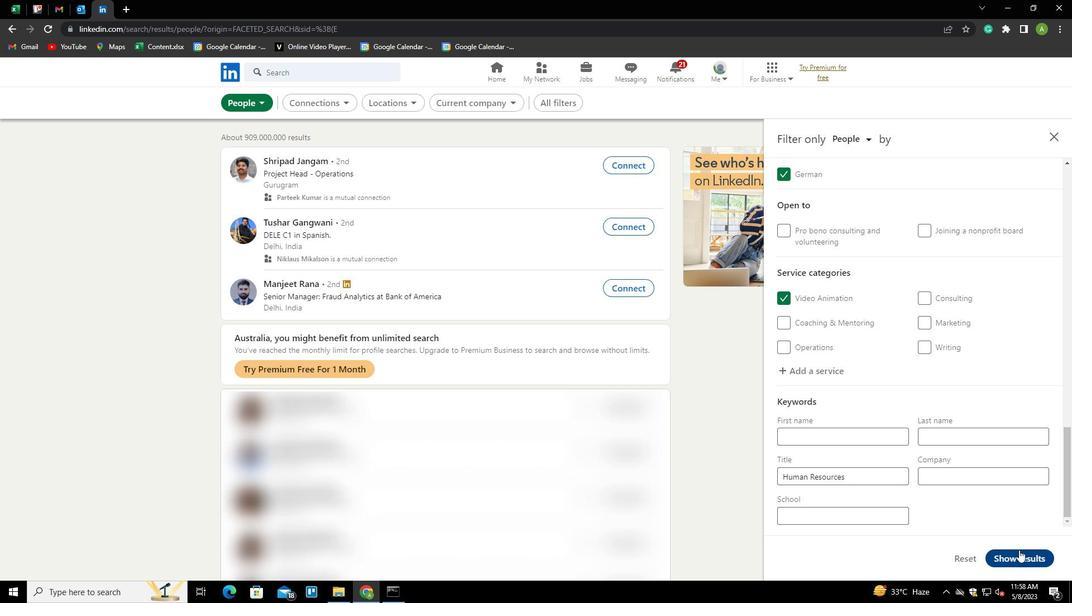 
